 Task: Create a section Change Management Sprint and in the section, add a milestone Big Data Analytics Implementation in the project AgileGenie
Action: Mouse moved to (237, 470)
Screenshot: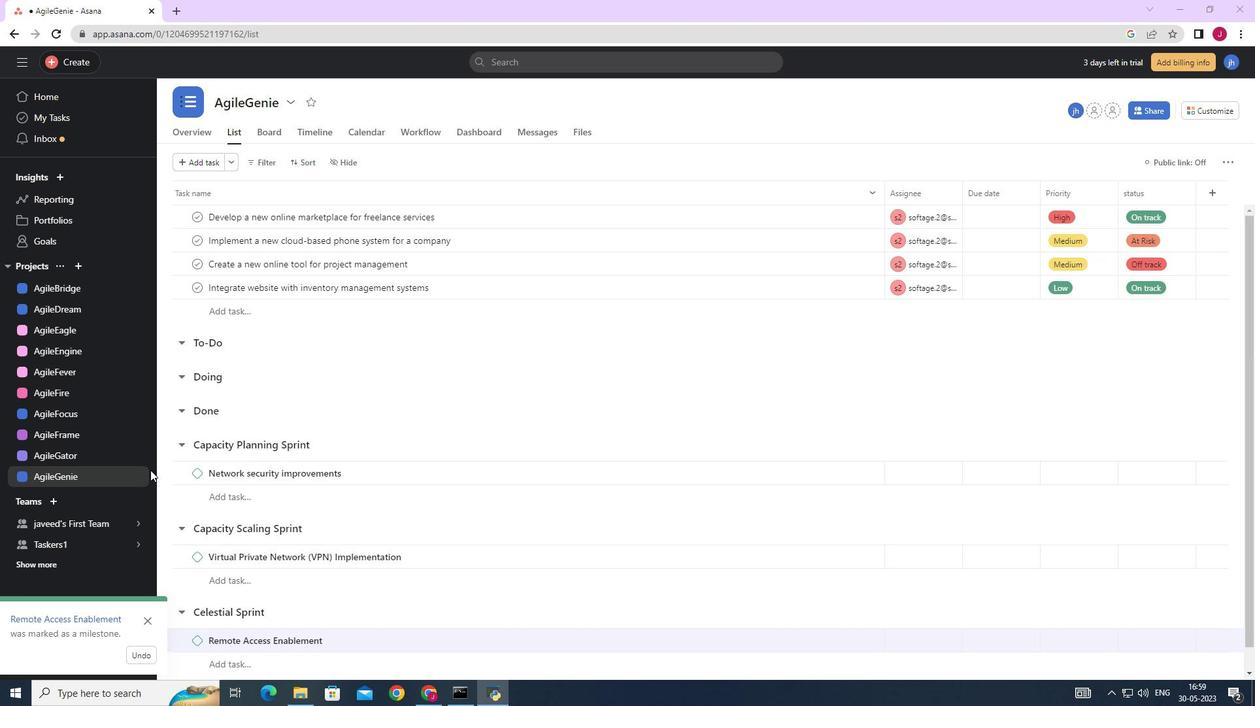 
Action: Mouse scrolled (237, 469) with delta (0, 0)
Screenshot: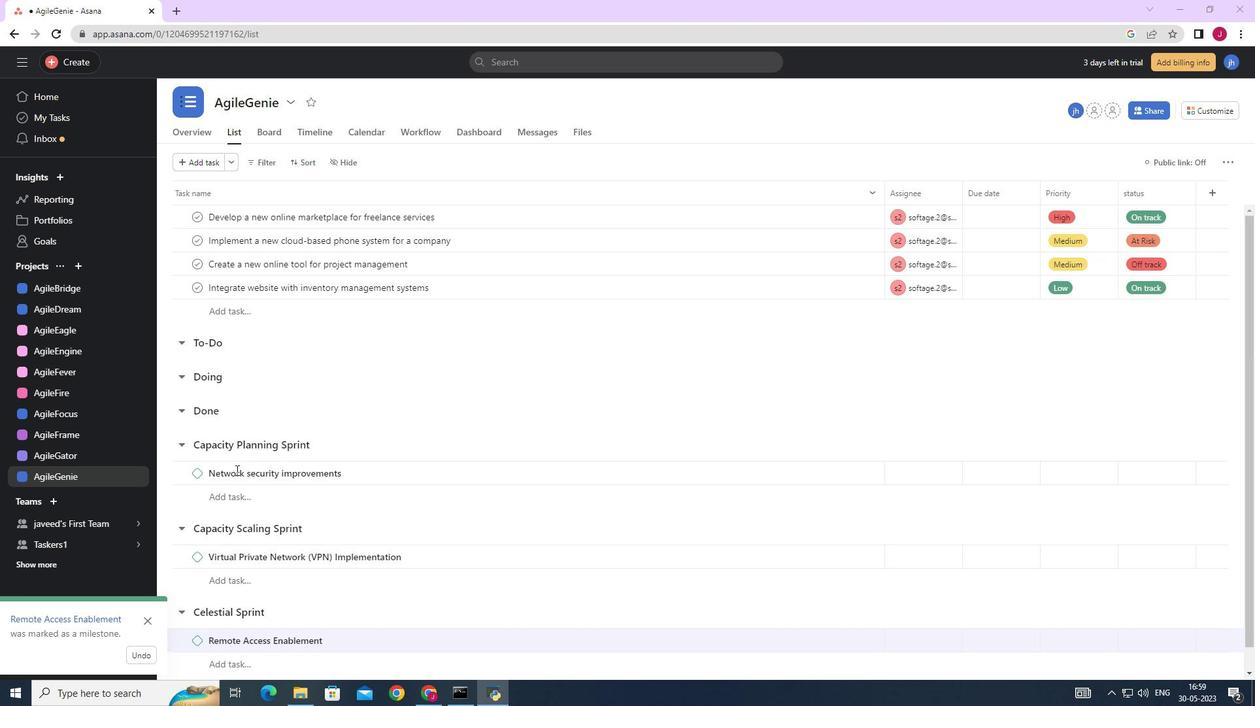 
Action: Mouse scrolled (237, 469) with delta (0, 0)
Screenshot: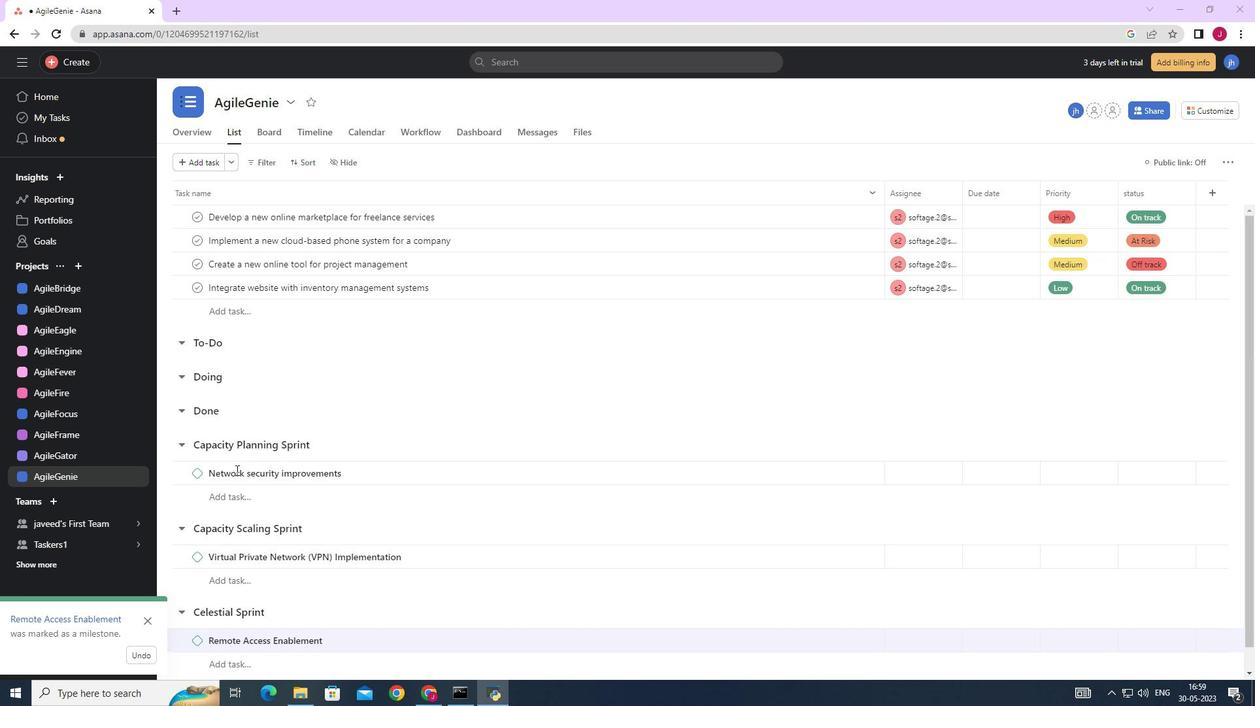 
Action: Mouse scrolled (237, 469) with delta (0, 0)
Screenshot: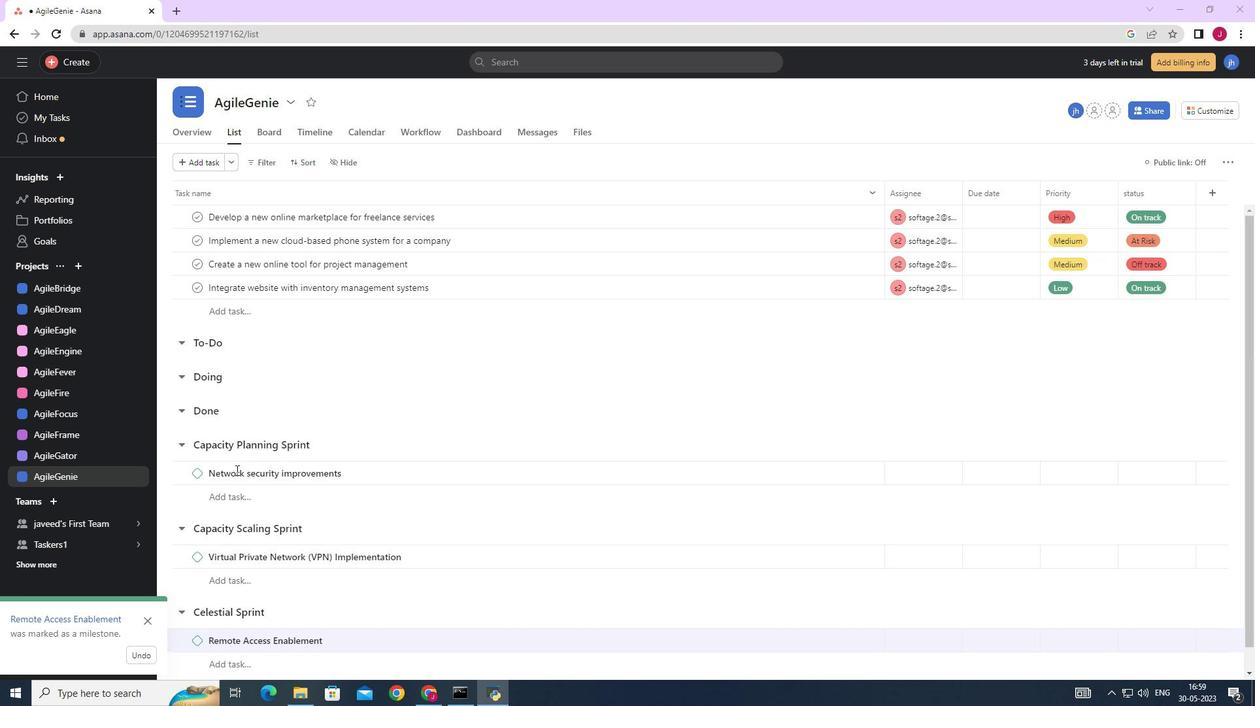 
Action: Mouse scrolled (237, 469) with delta (0, 0)
Screenshot: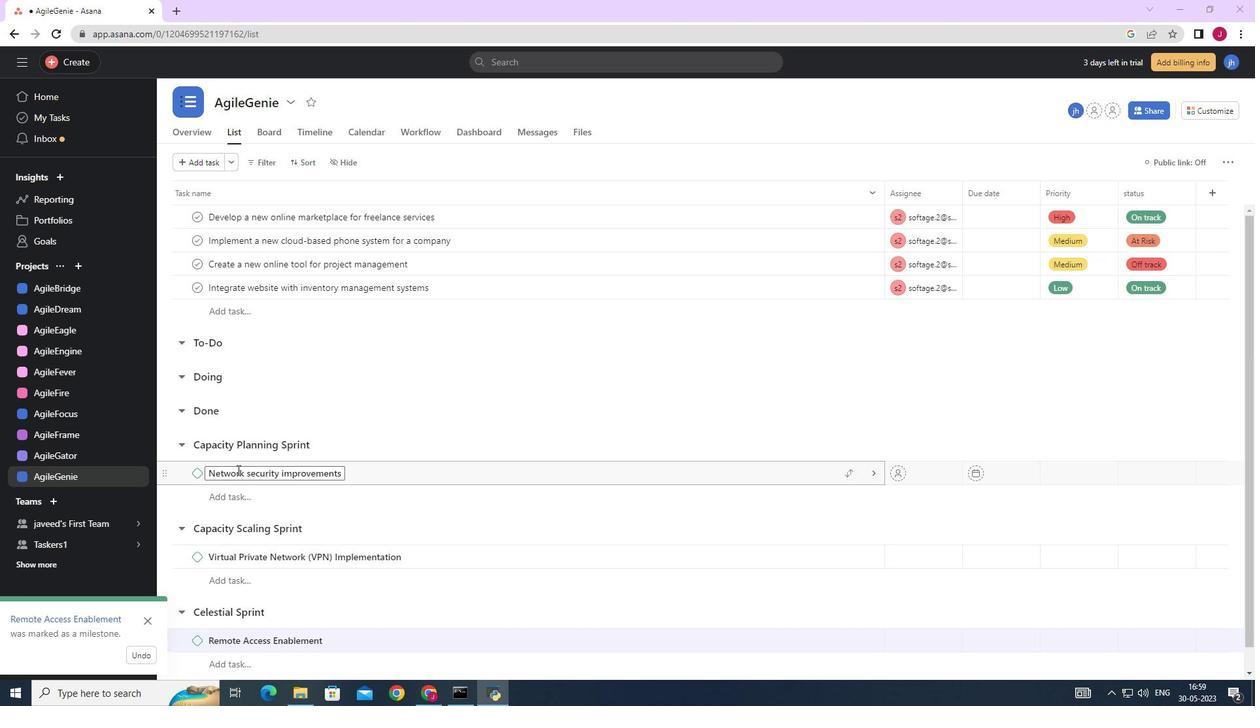 
Action: Mouse moved to (238, 470)
Screenshot: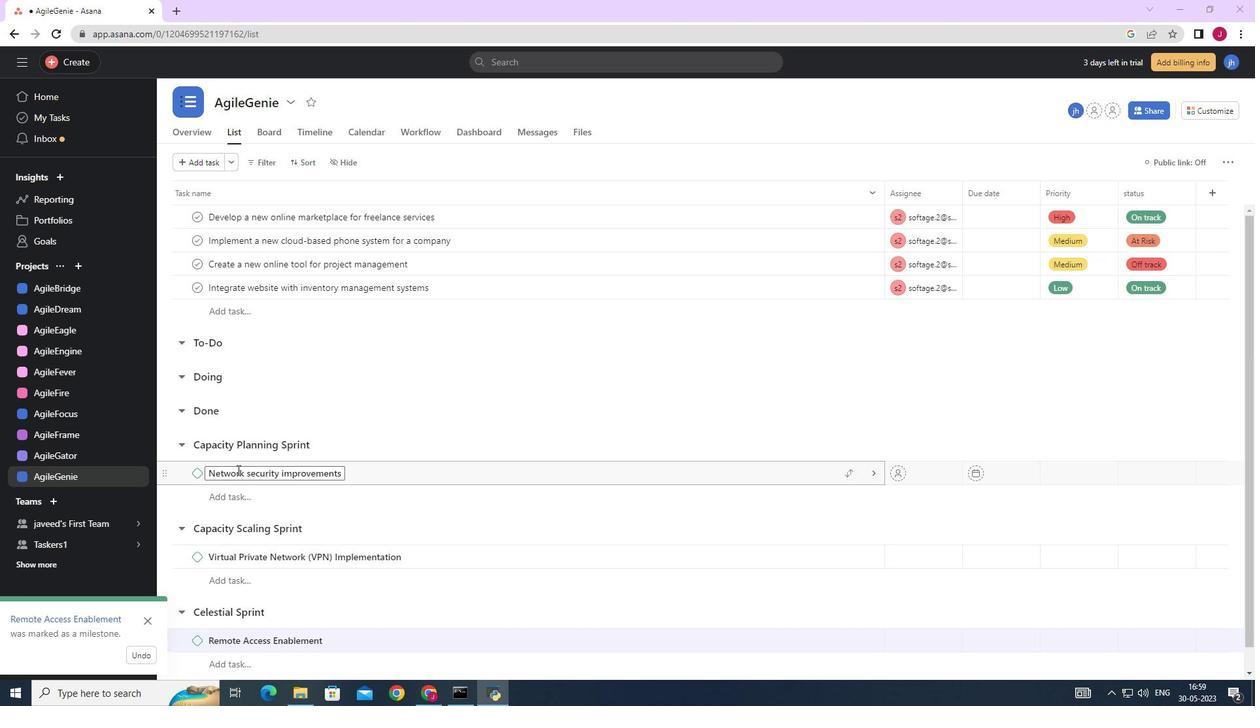 
Action: Mouse scrolled (238, 469) with delta (0, 0)
Screenshot: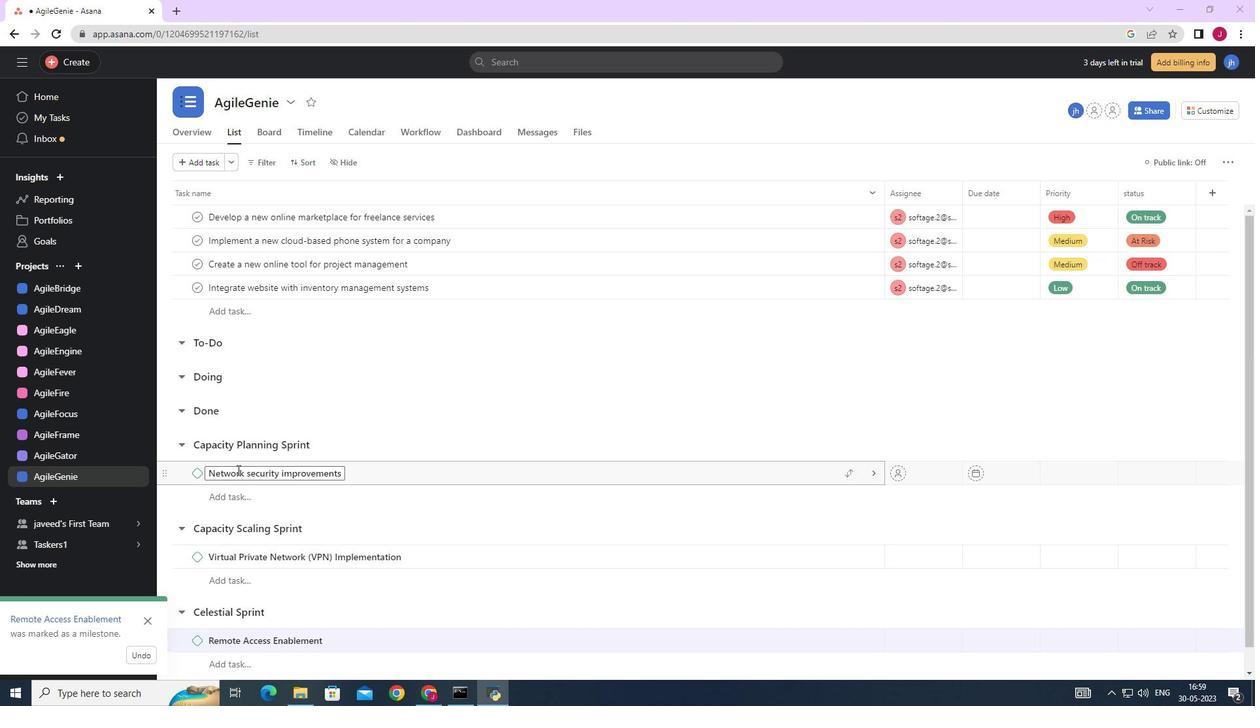 
Action: Mouse moved to (238, 469)
Screenshot: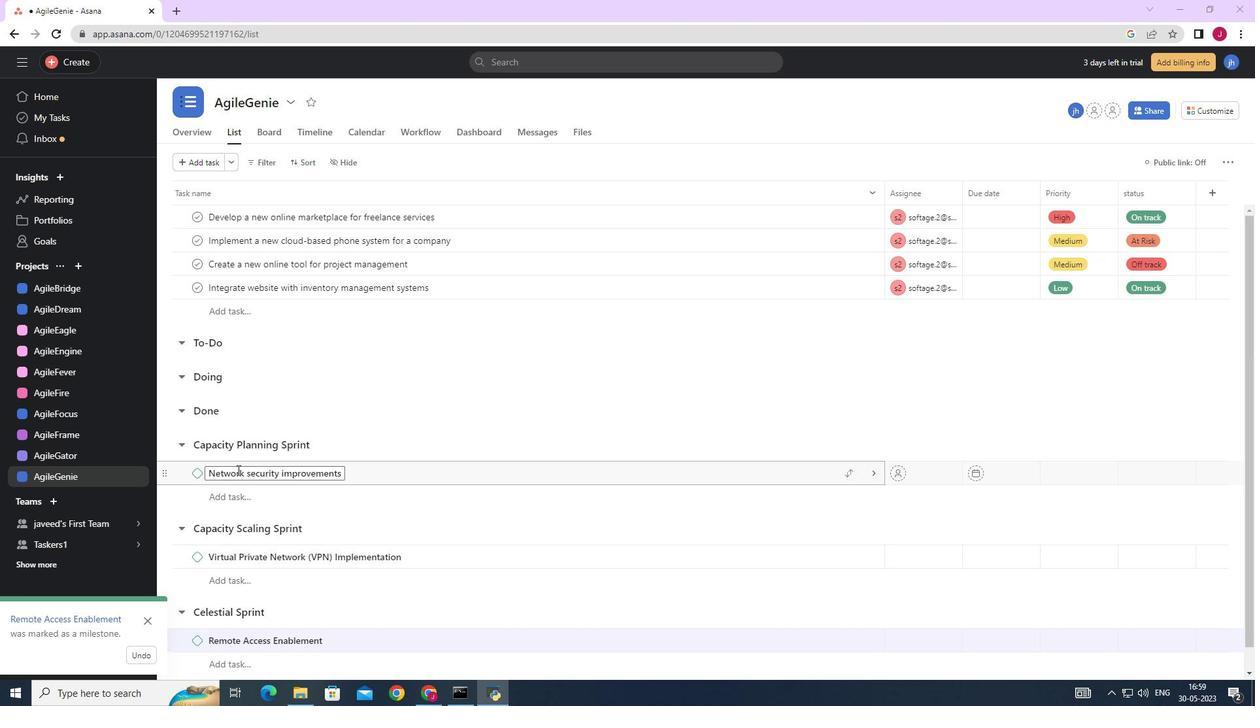 
Action: Mouse scrolled (238, 468) with delta (0, 0)
Screenshot: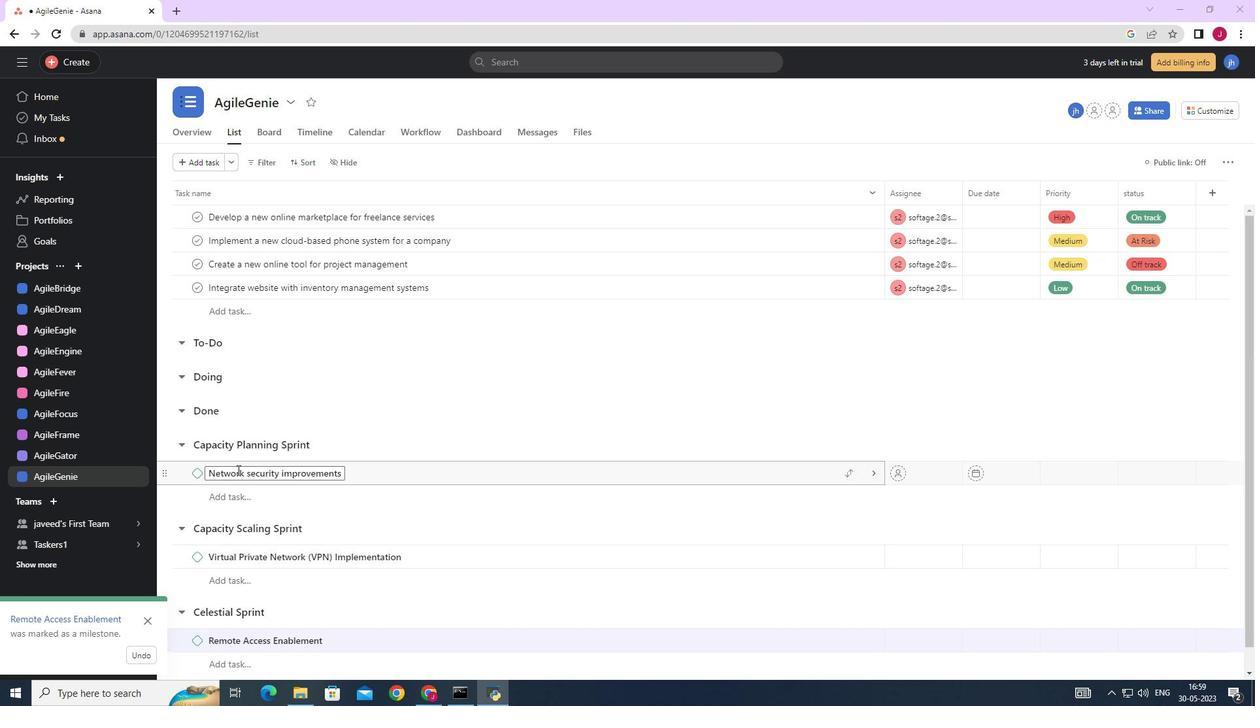
Action: Mouse moved to (255, 540)
Screenshot: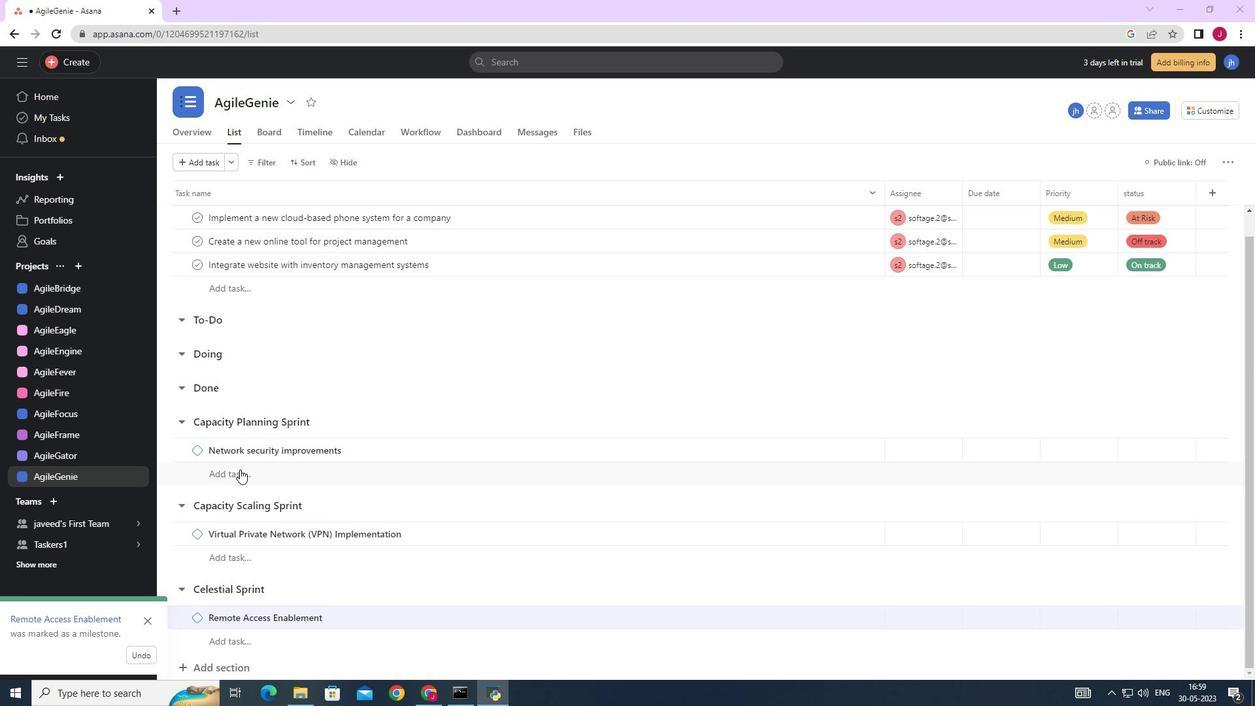 
Action: Mouse scrolled (244, 468) with delta (0, 0)
Screenshot: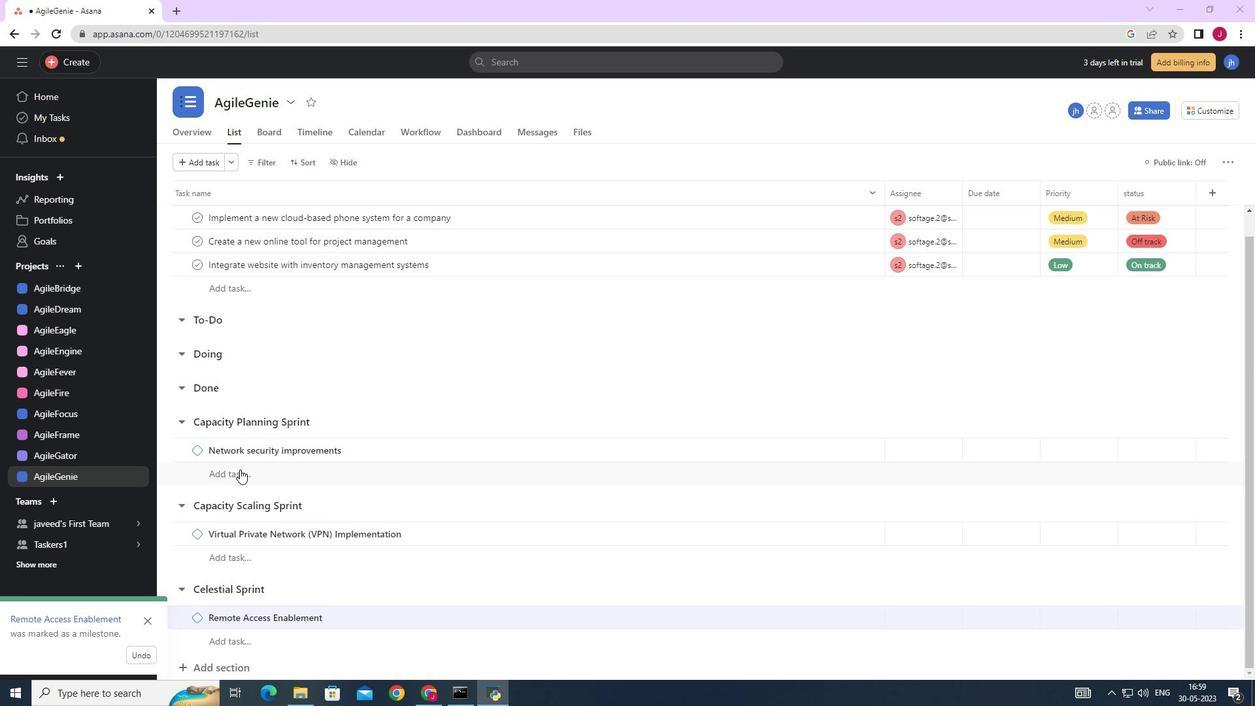 
Action: Mouse moved to (255, 551)
Screenshot: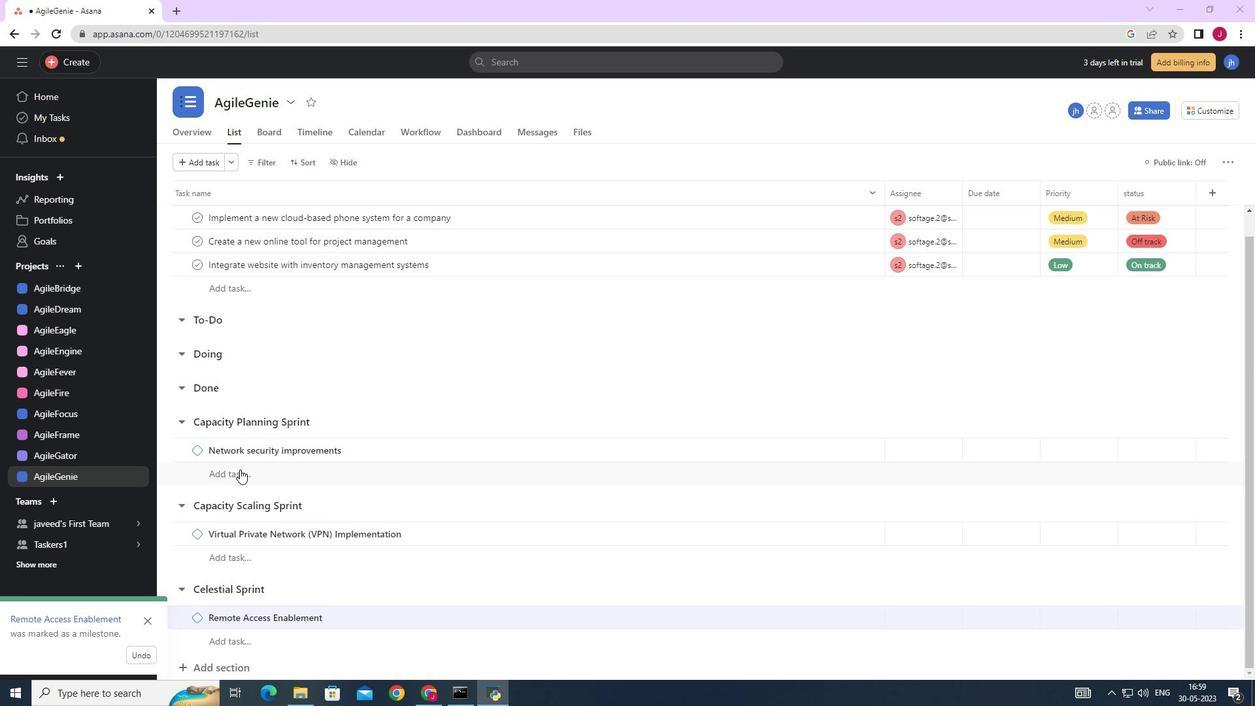 
Action: Mouse scrolled (249, 472) with delta (0, 0)
Screenshot: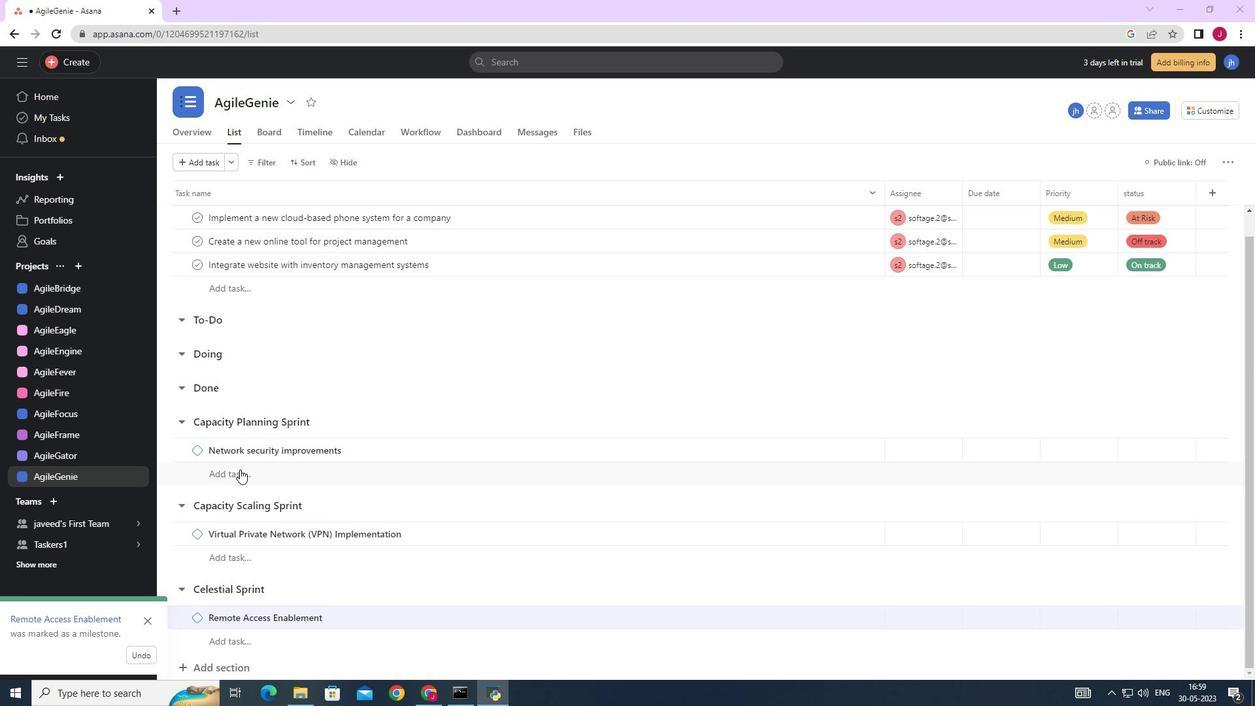 
Action: Mouse moved to (255, 561)
Screenshot: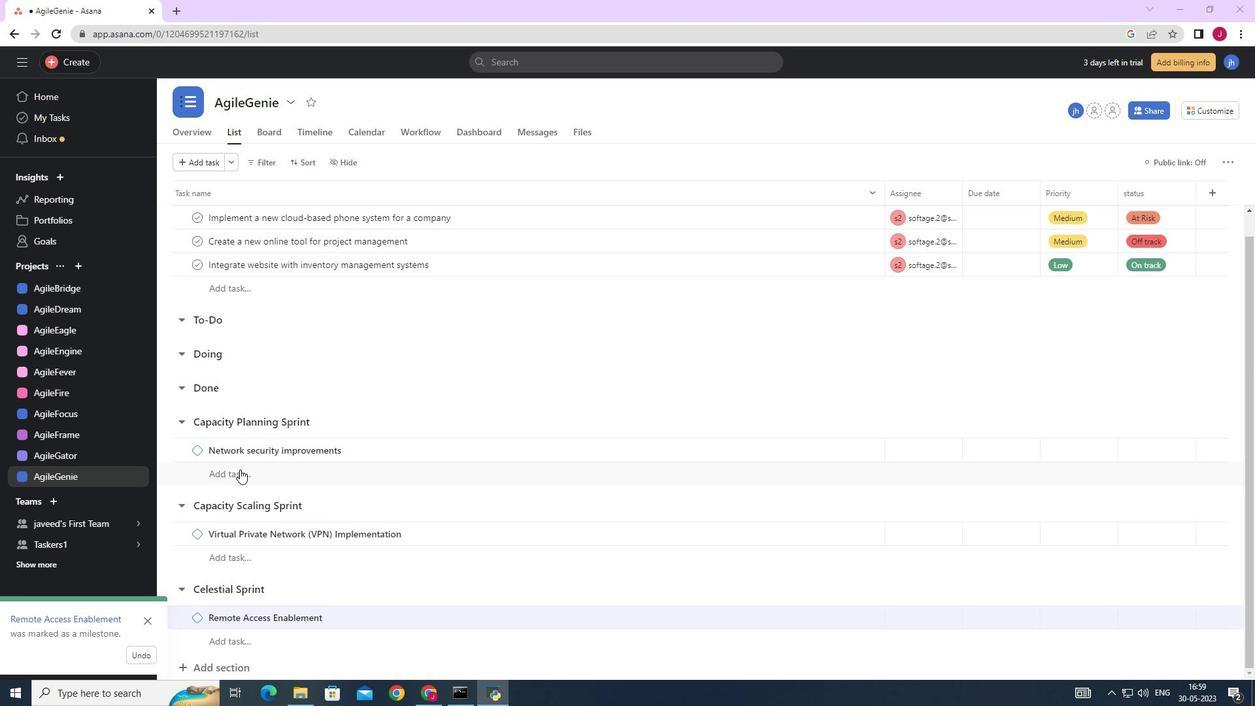 
Action: Mouse scrolled (249, 477) with delta (0, 0)
Screenshot: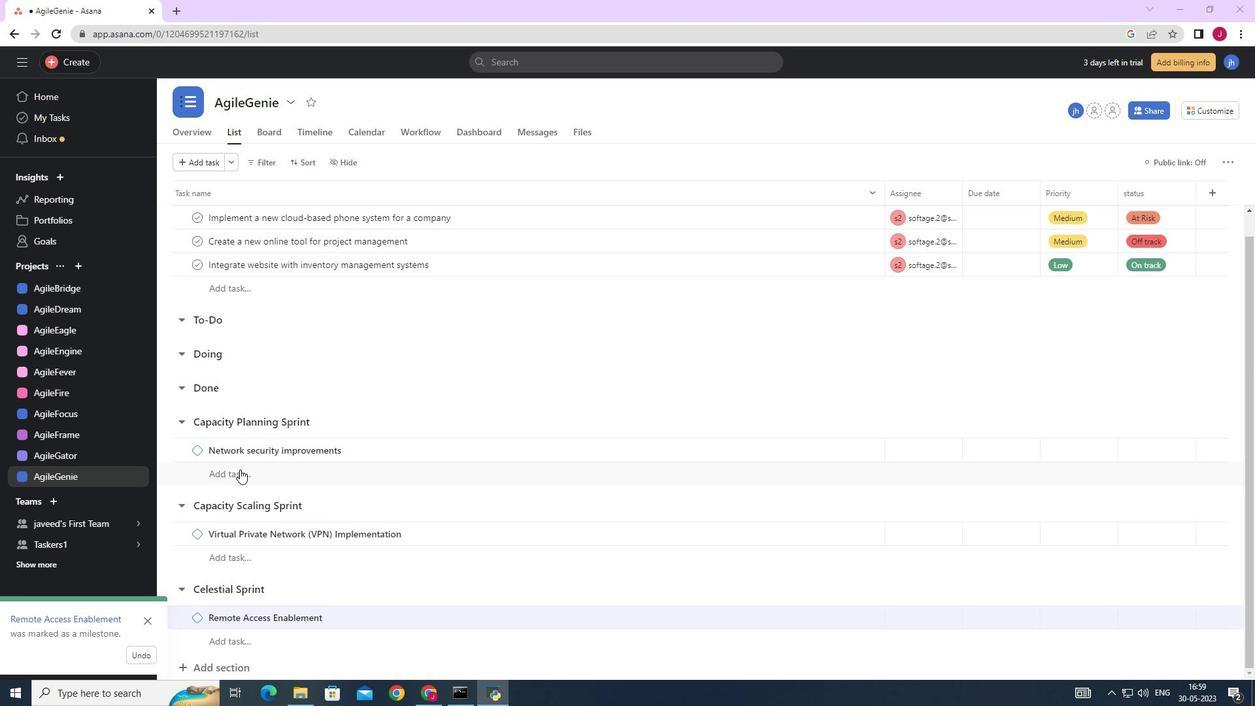 
Action: Mouse moved to (234, 663)
Screenshot: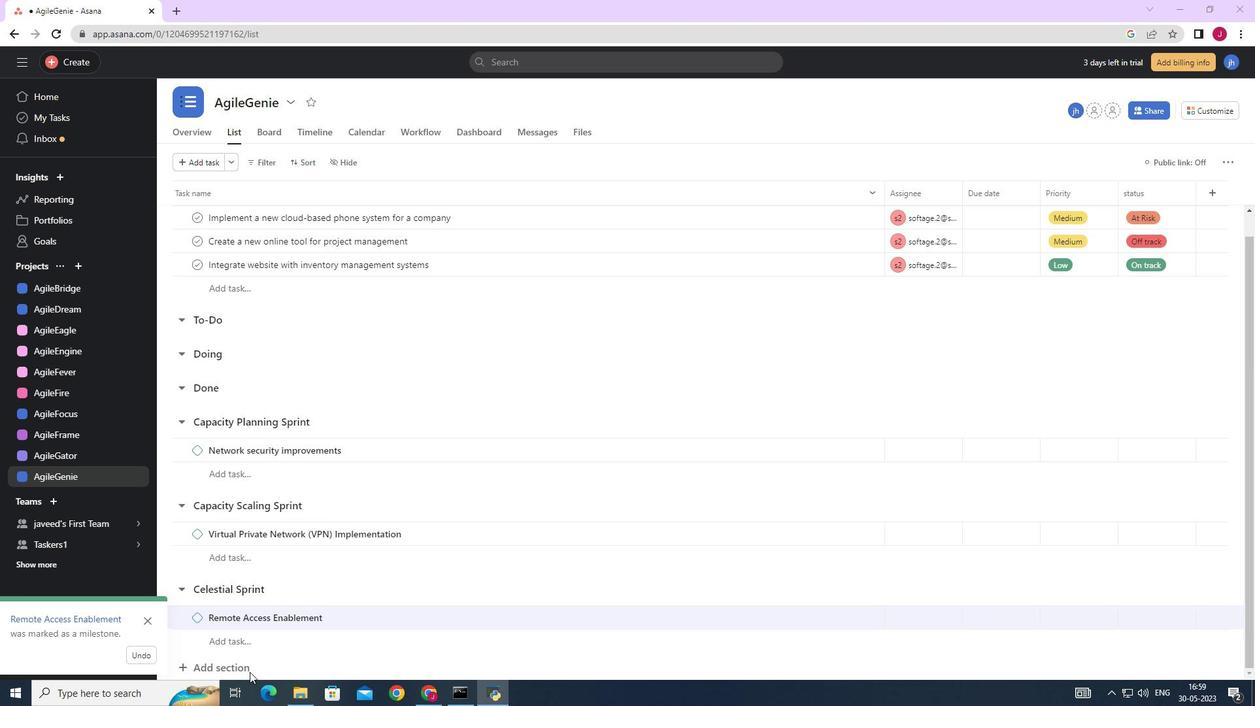 
Action: Mouse pressed left at (234, 663)
Screenshot: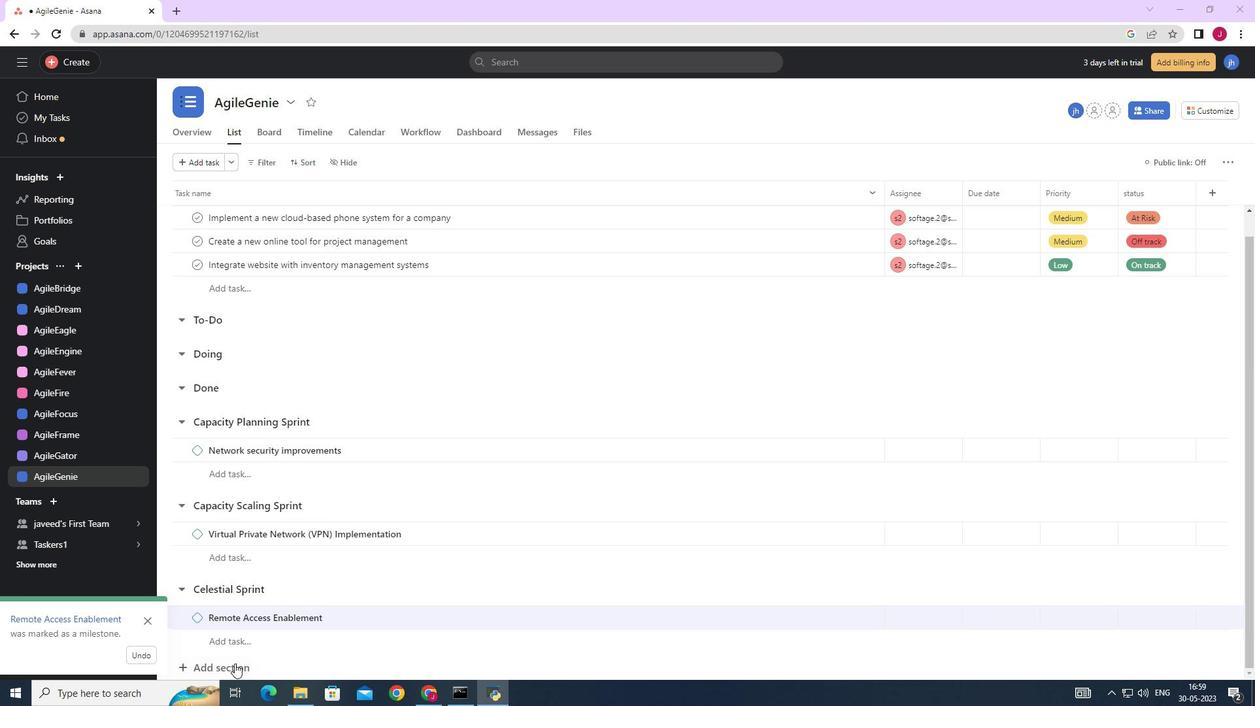 
Action: Mouse moved to (250, 623)
Screenshot: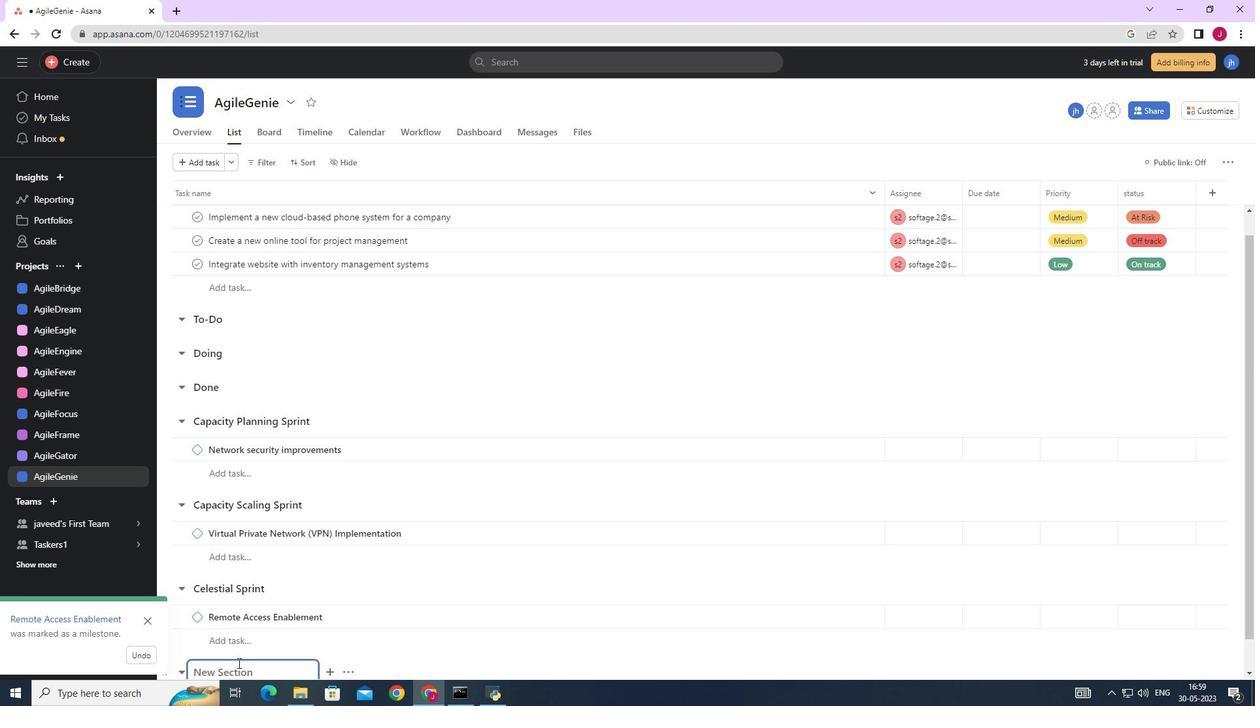 
Action: Mouse scrolled (250, 622) with delta (0, 0)
Screenshot: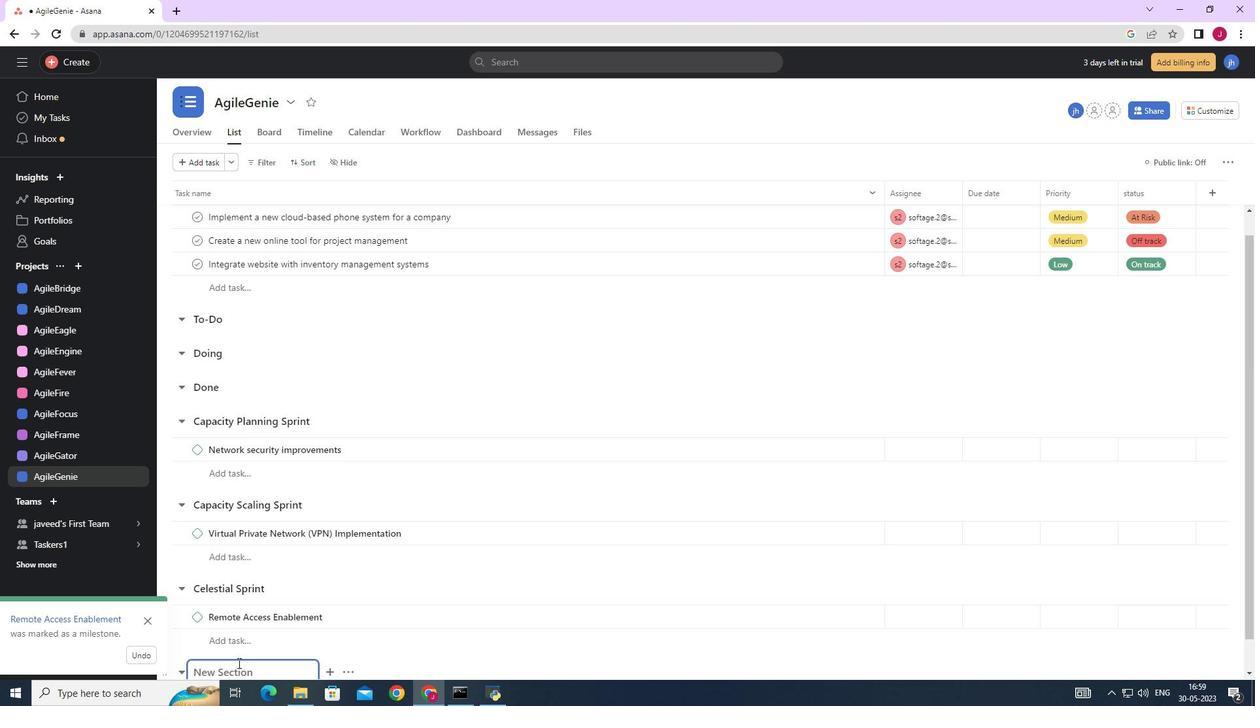 
Action: Mouse scrolled (250, 622) with delta (0, 0)
Screenshot: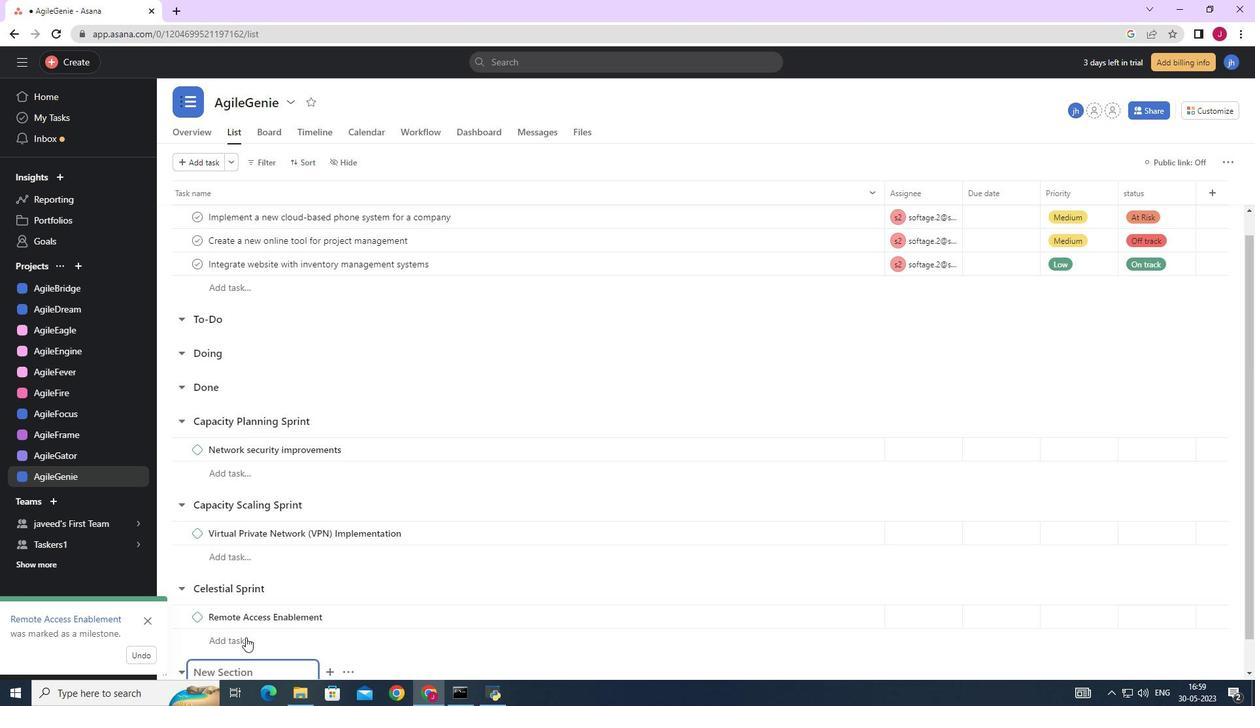 
Action: Mouse scrolled (250, 622) with delta (0, 0)
Screenshot: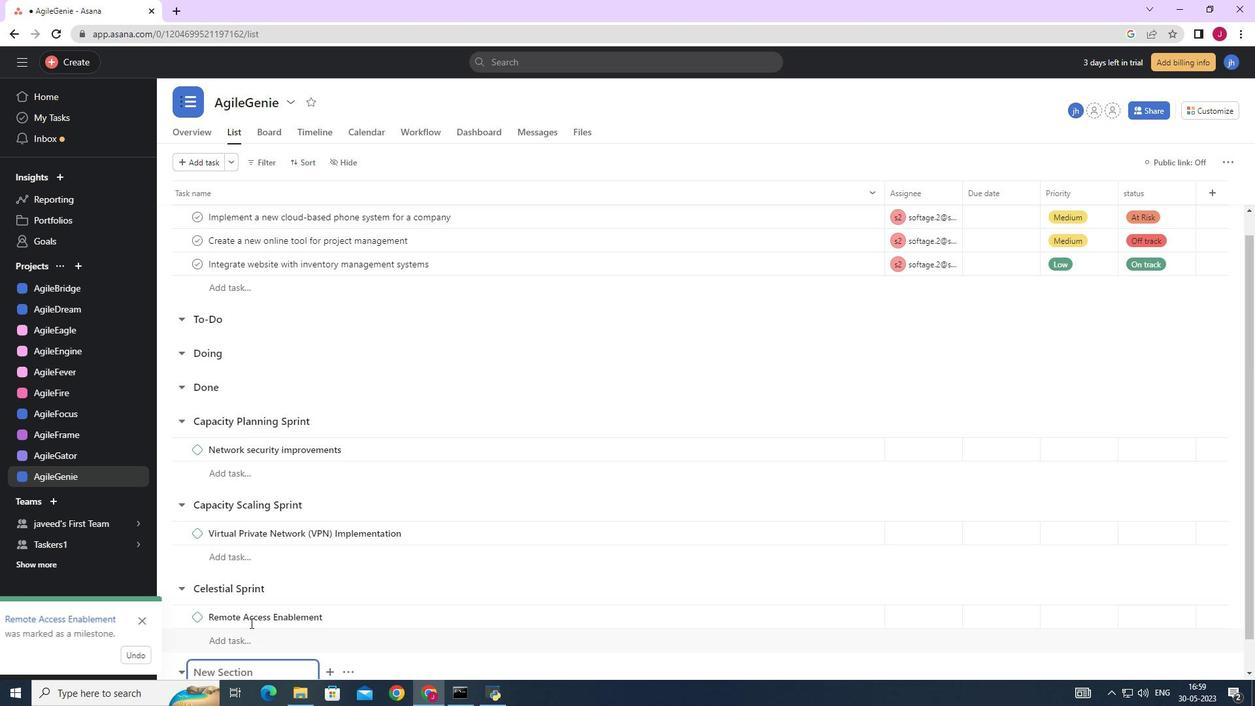 
Action: Mouse moved to (250, 621)
Screenshot: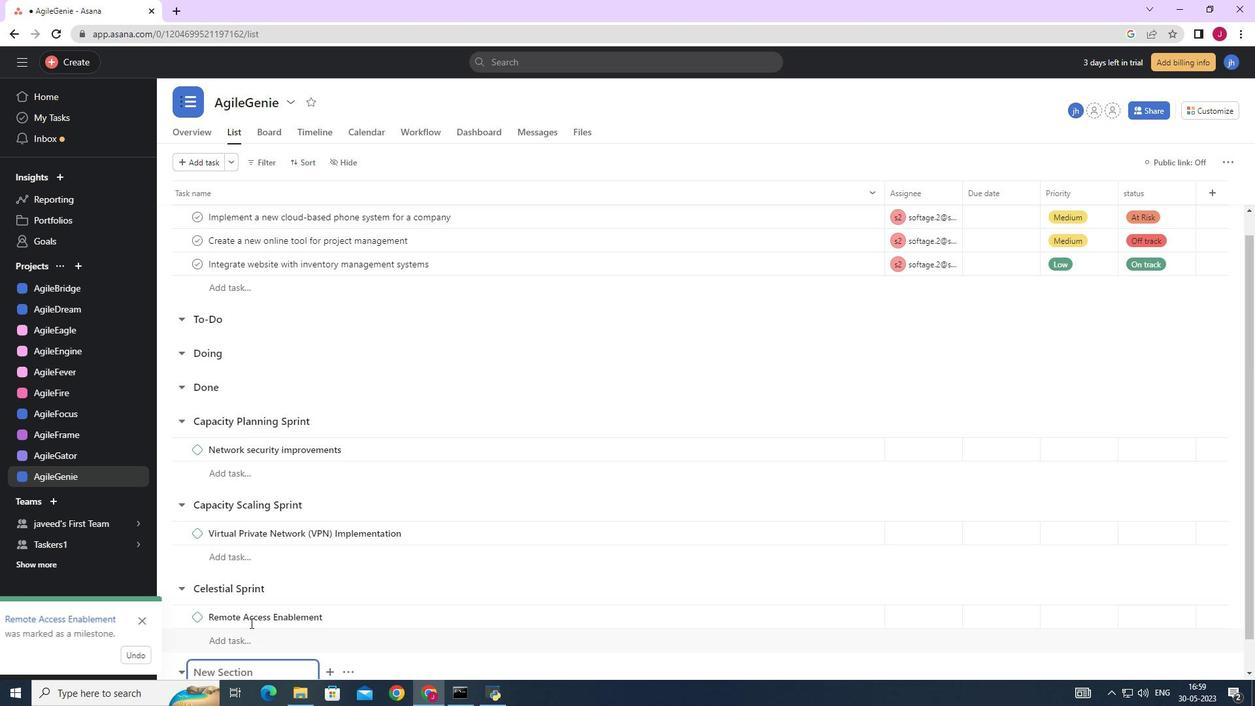 
Action: Mouse scrolled (250, 622) with delta (0, 0)
Screenshot: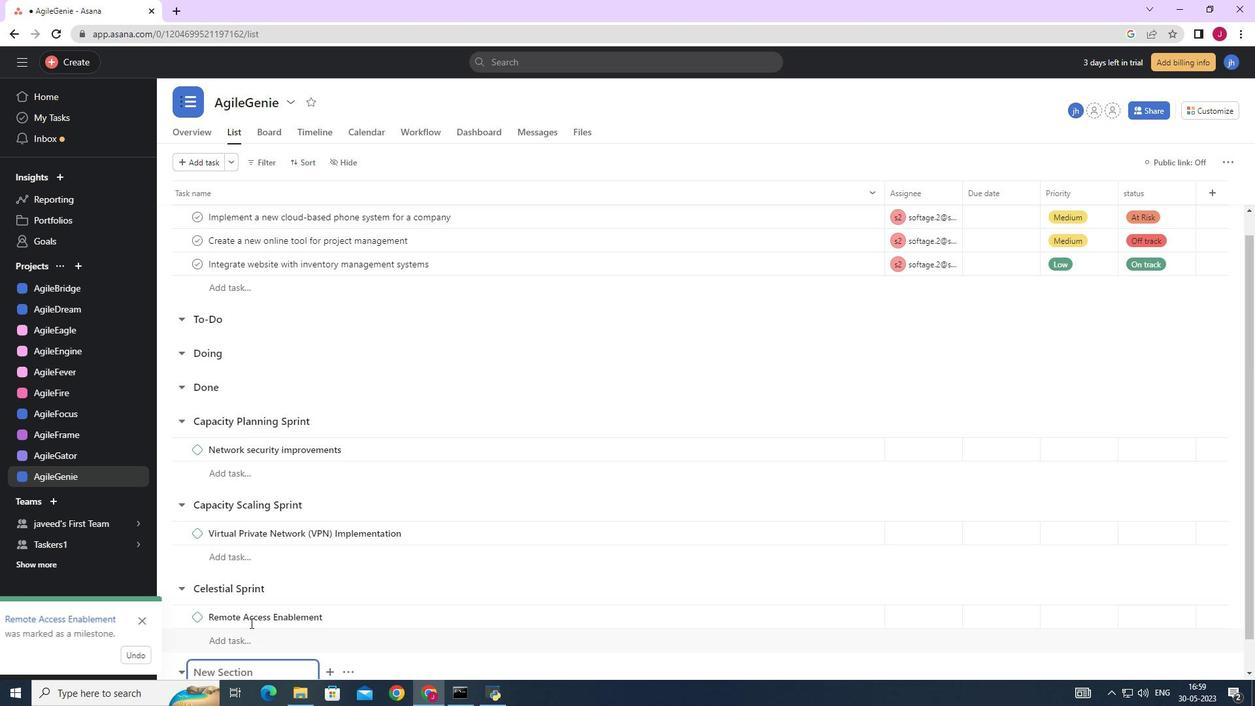 
Action: Mouse moved to (250, 619)
Screenshot: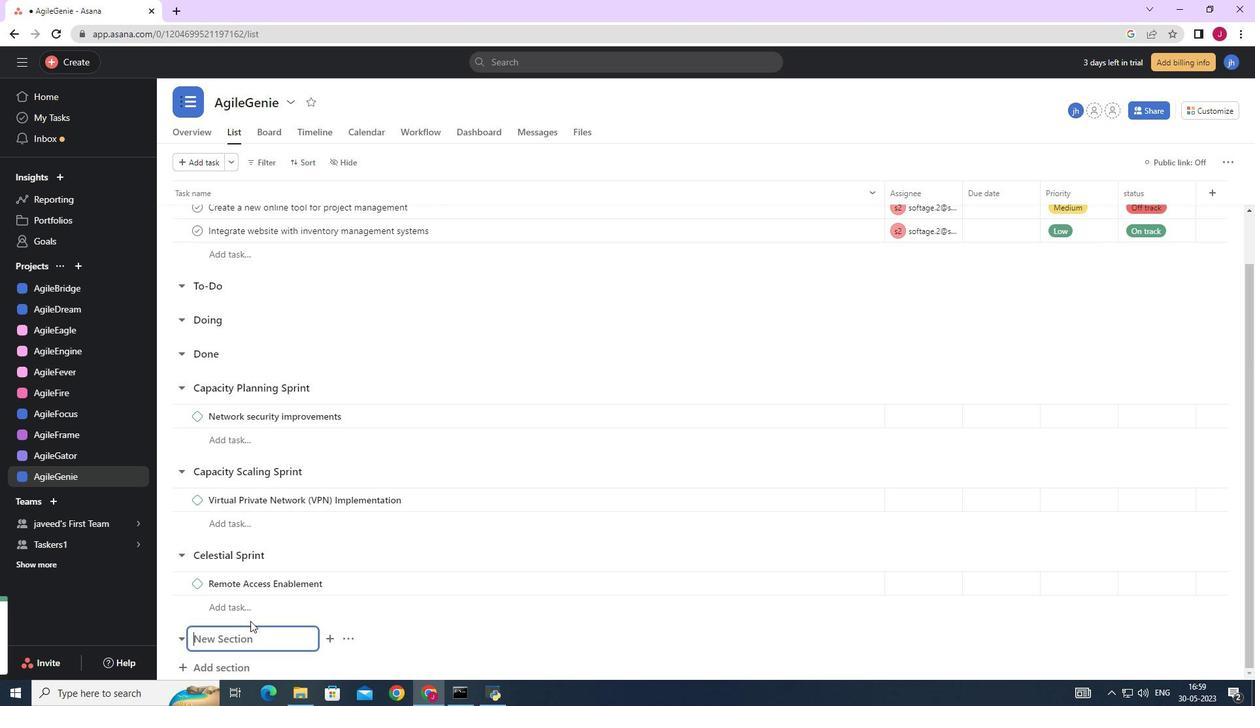 
Action: Mouse scrolled (250, 618) with delta (0, 0)
Screenshot: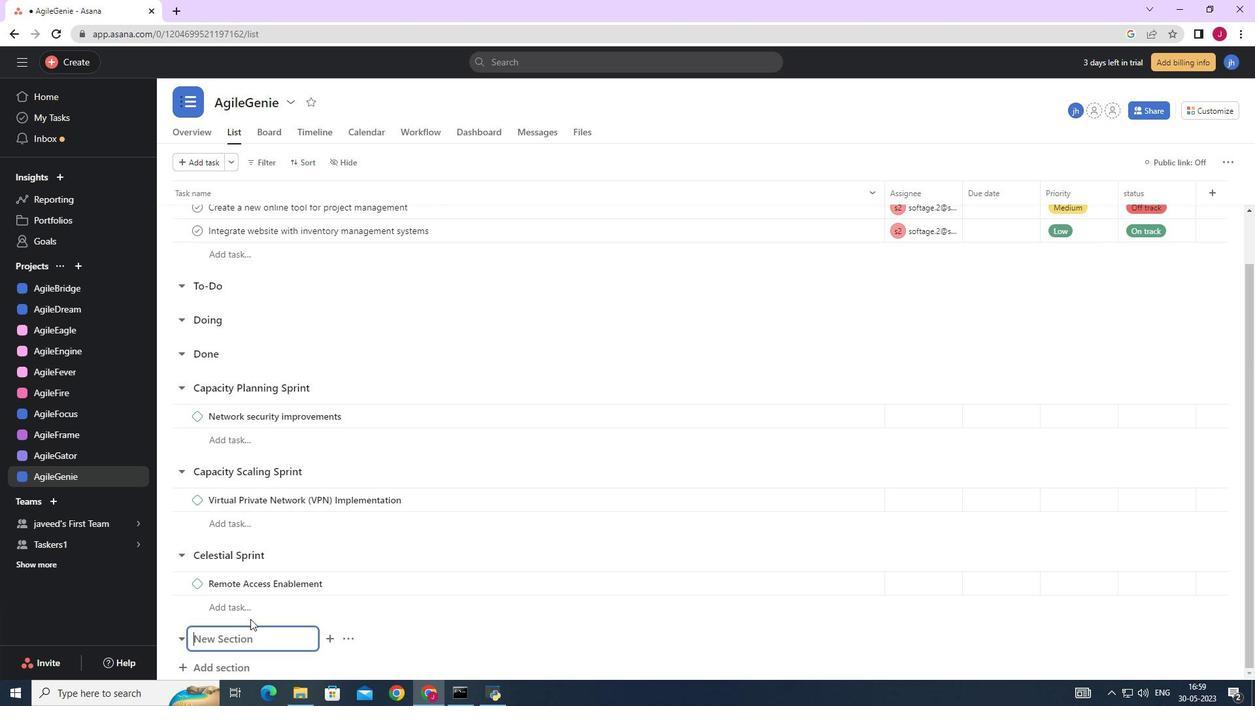 
Action: Mouse scrolled (250, 618) with delta (0, 0)
Screenshot: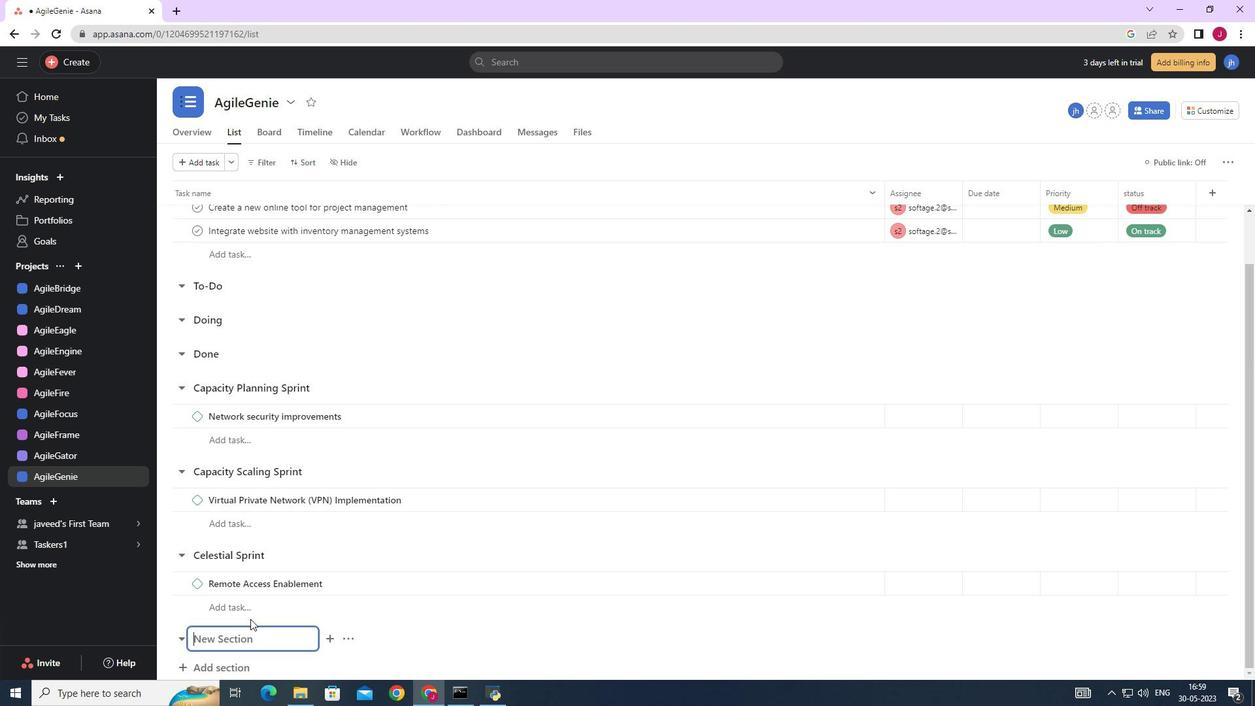 
Action: Mouse scrolled (250, 618) with delta (0, 0)
Screenshot: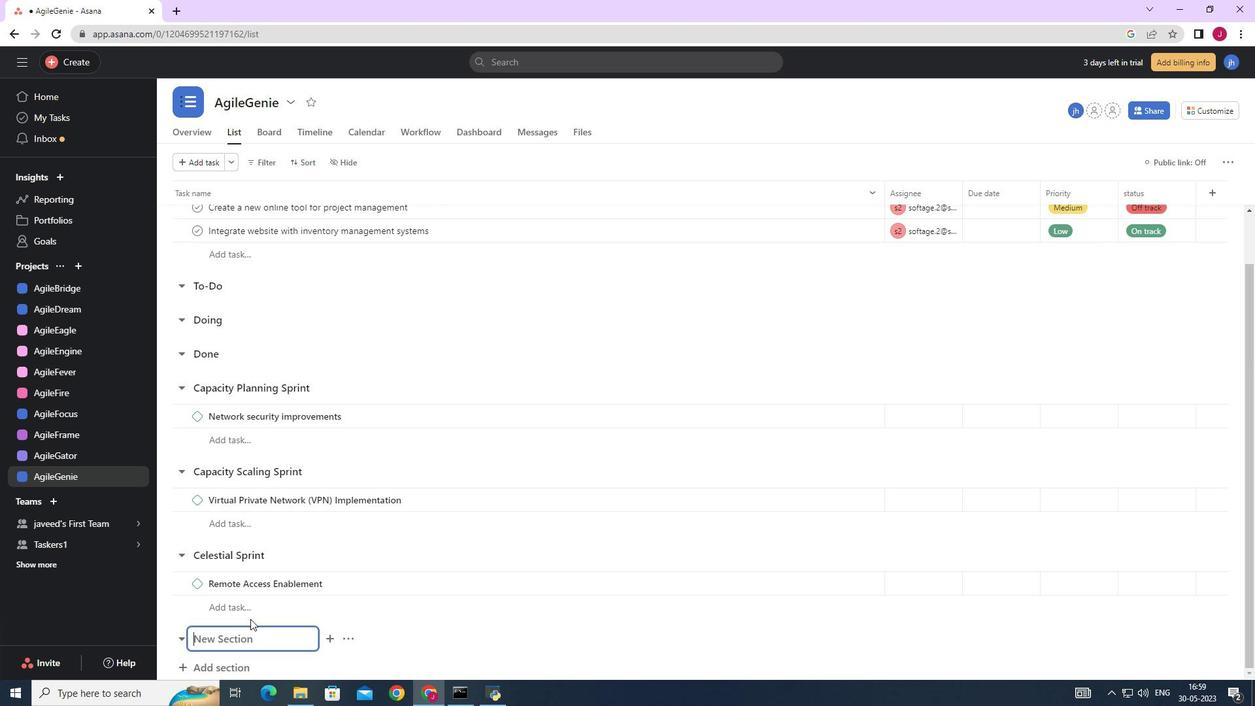 
Action: Mouse scrolled (250, 618) with delta (0, 0)
Screenshot: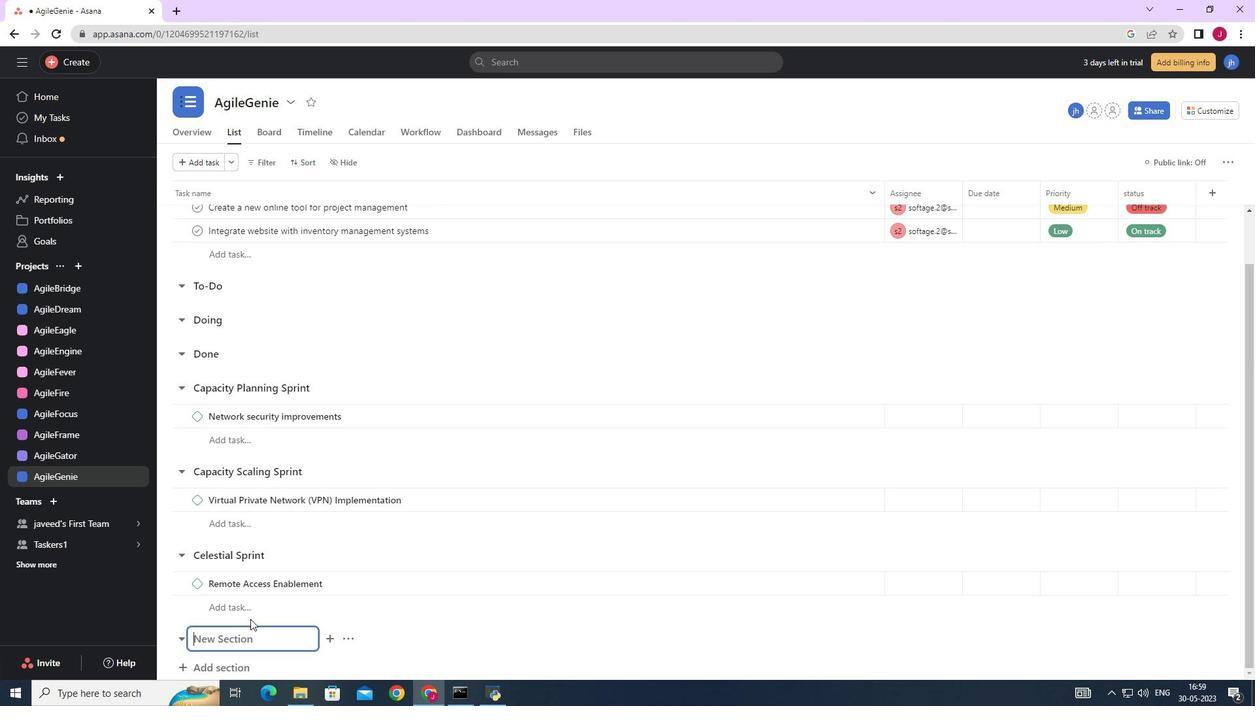 
Action: Mouse scrolled (250, 618) with delta (0, 0)
Screenshot: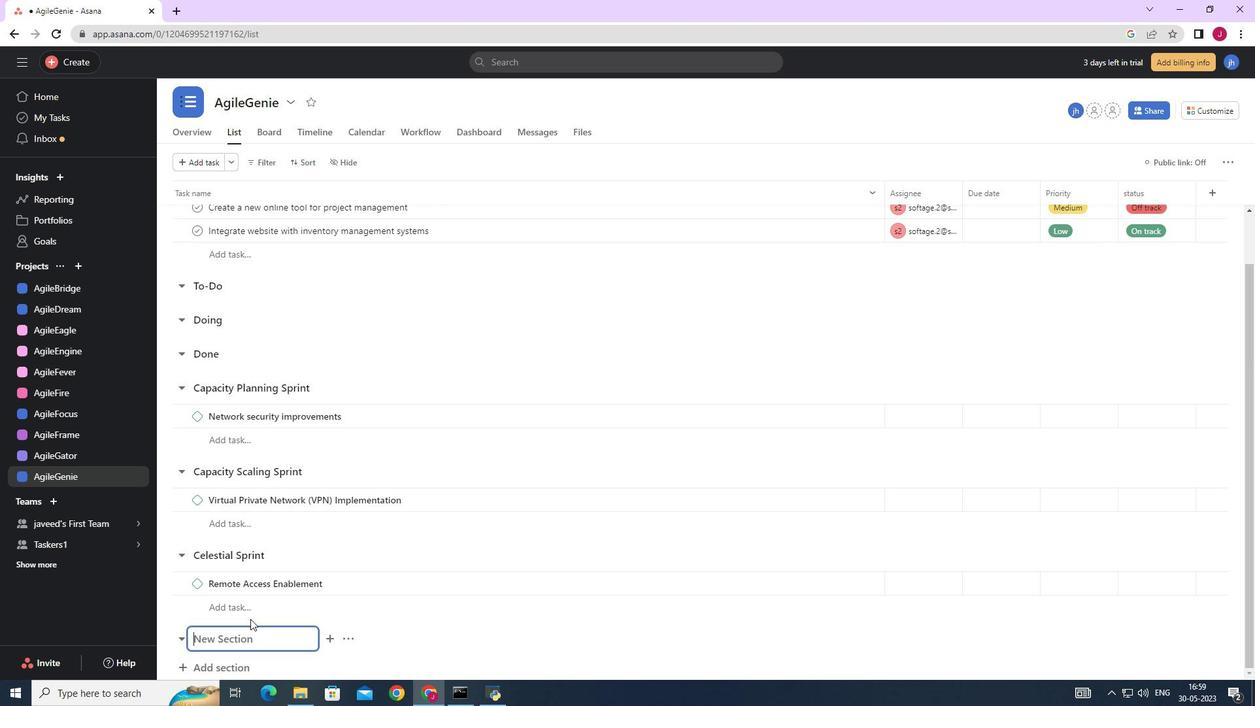 
Action: Mouse moved to (238, 637)
Screenshot: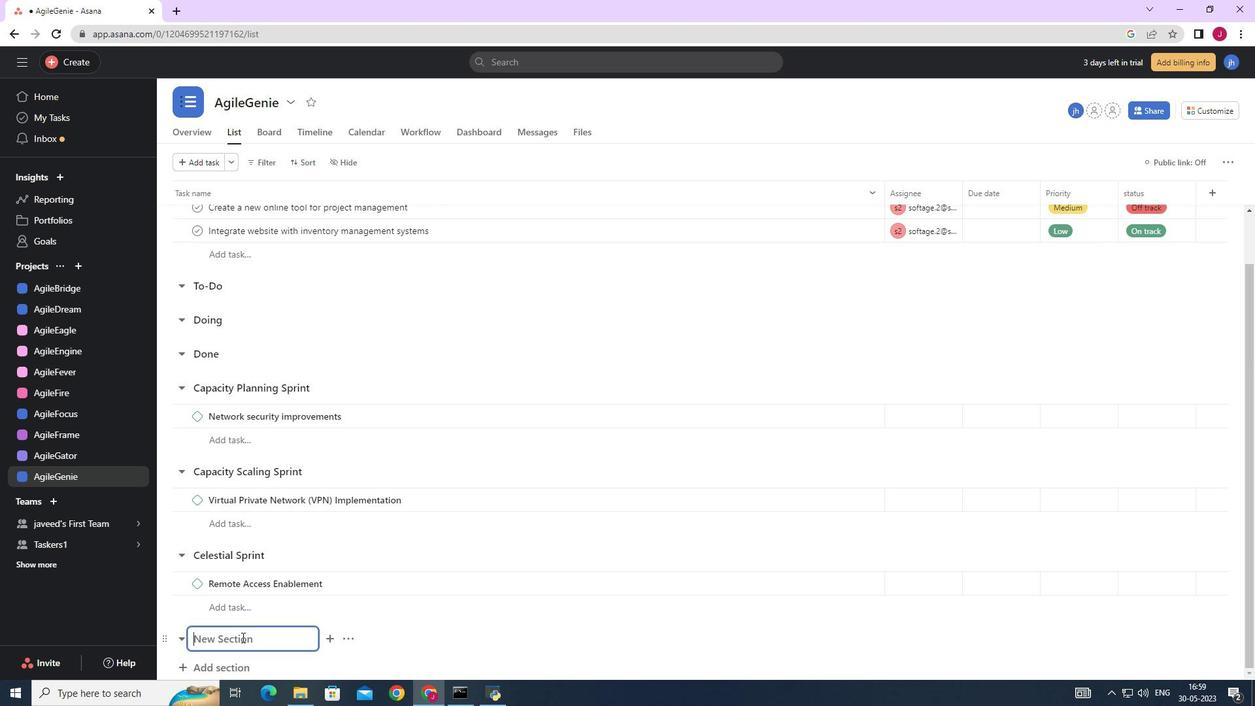 
Action: Key pressed <Key.caps_lock>C<Key.caps_lock>hange<Key.space><Key.caps_lock>M<Key.caps_lock>anagement<Key.space><Key.caps_lock>S<Key.caps_lock>print<Key.enter><Key.caps_lock>B<Key.caps_lock>ig<Key.space><Key.caps_lock>D<Key.caps_lock>ata<Key.space><Key.caps_lock>A<Key.caps_lock>nalytics<Key.space><Key.caps_lock>I<Key.caps_lock>mplementation
Screenshot: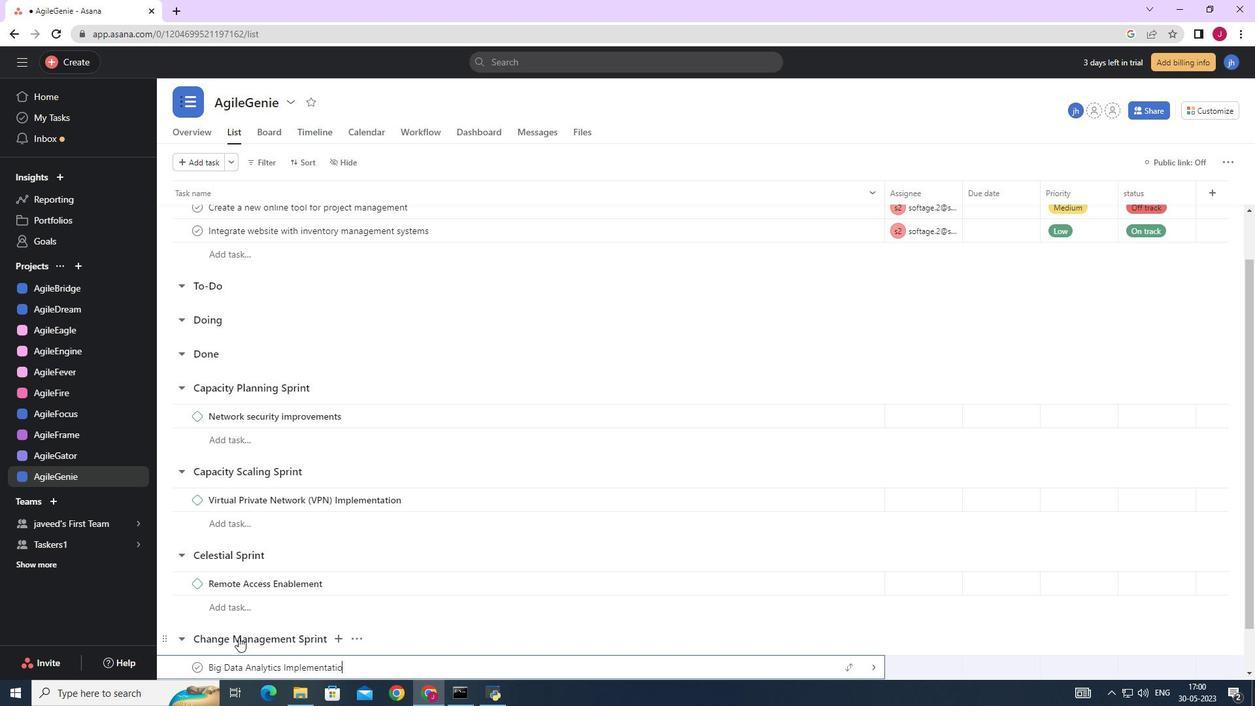 
Action: Mouse moved to (873, 668)
Screenshot: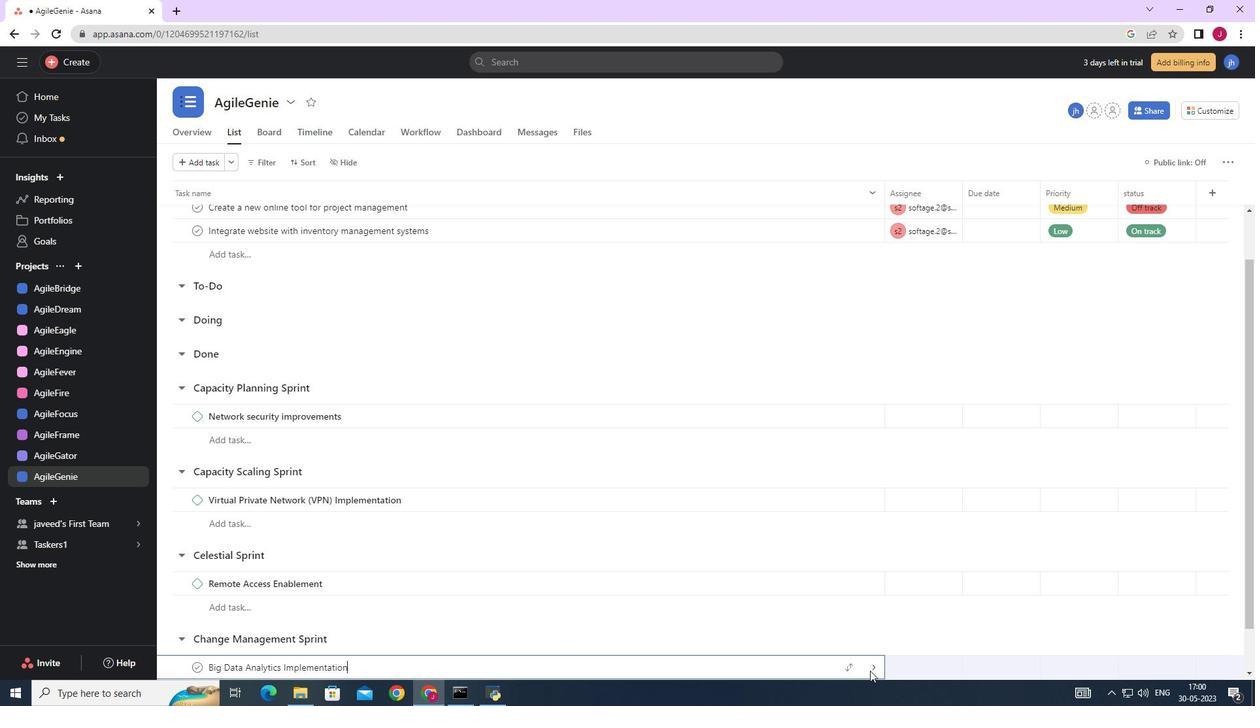 
Action: Mouse pressed left at (873, 668)
Screenshot: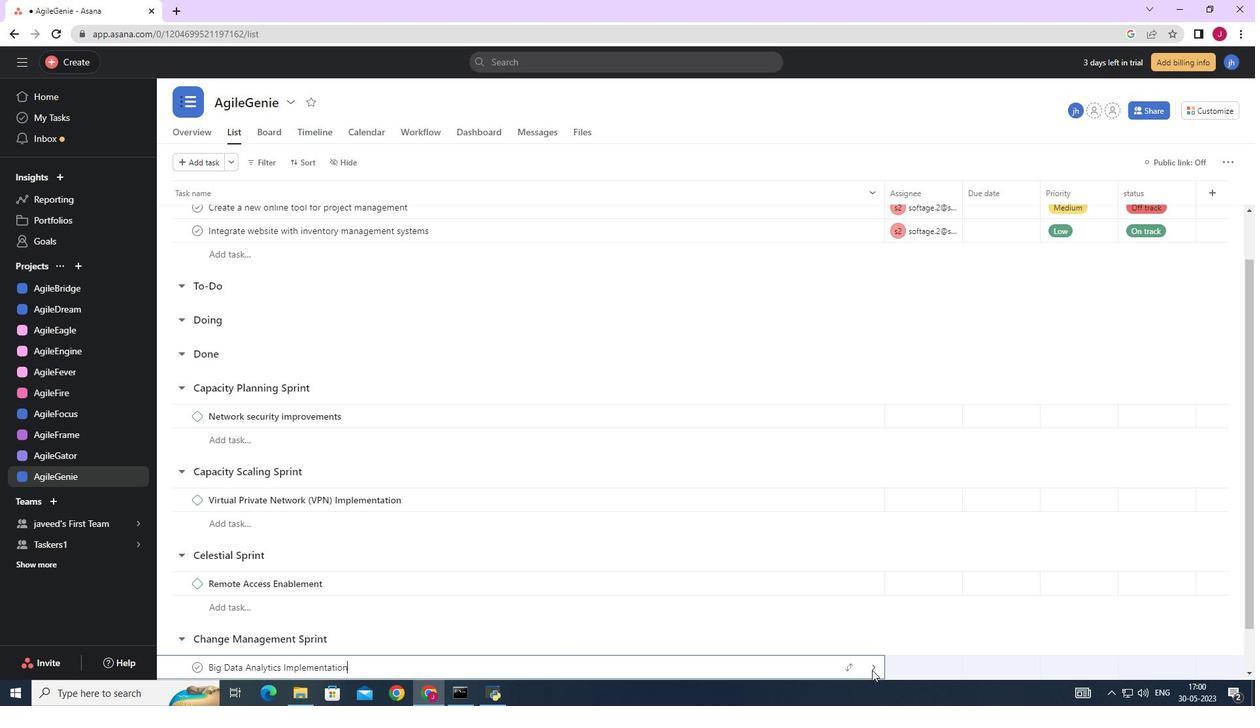 
Action: Mouse moved to (1209, 163)
Screenshot: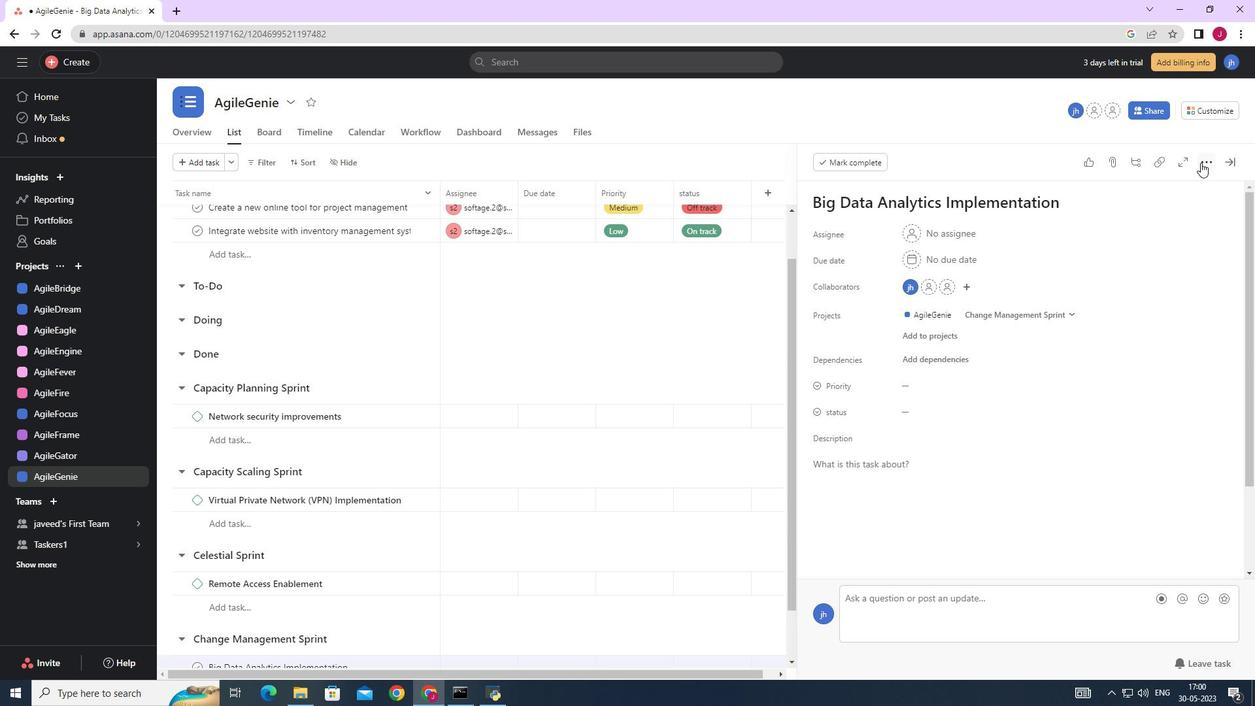 
Action: Mouse pressed left at (1209, 163)
Screenshot: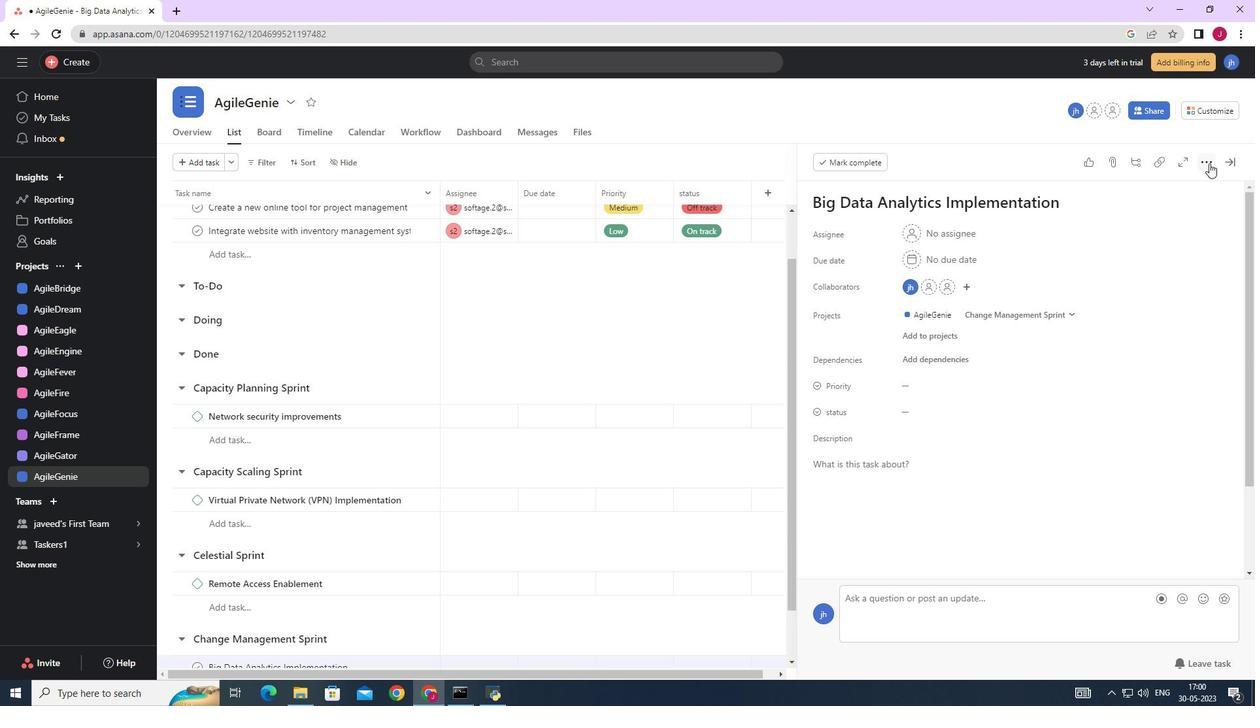 
Action: Mouse moved to (1107, 213)
Screenshot: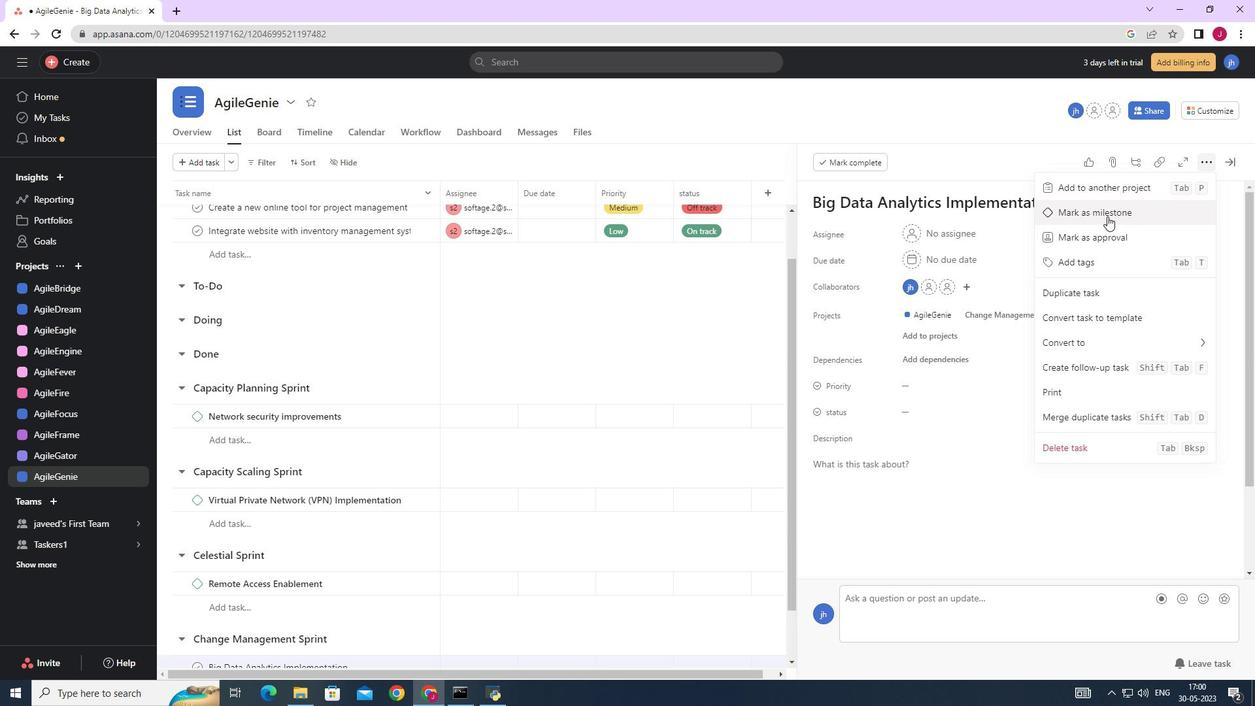 
Action: Mouse pressed left at (1107, 213)
Screenshot: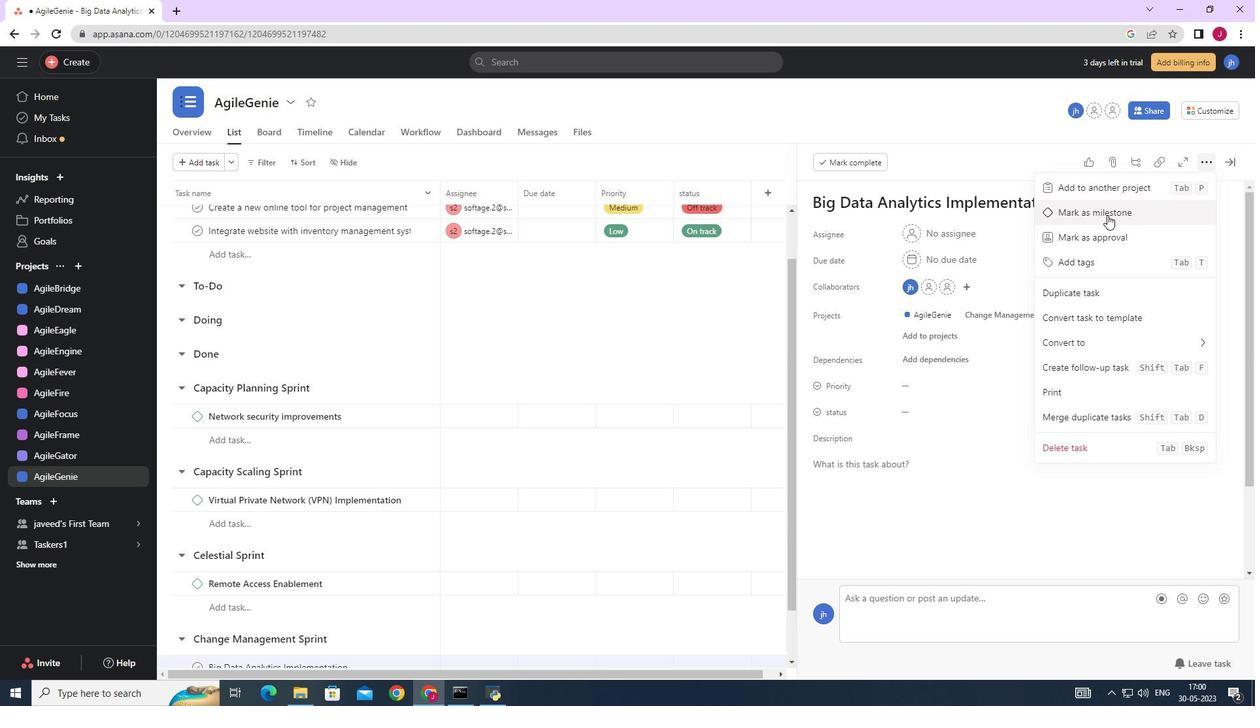 
Action: Mouse moved to (1231, 162)
Screenshot: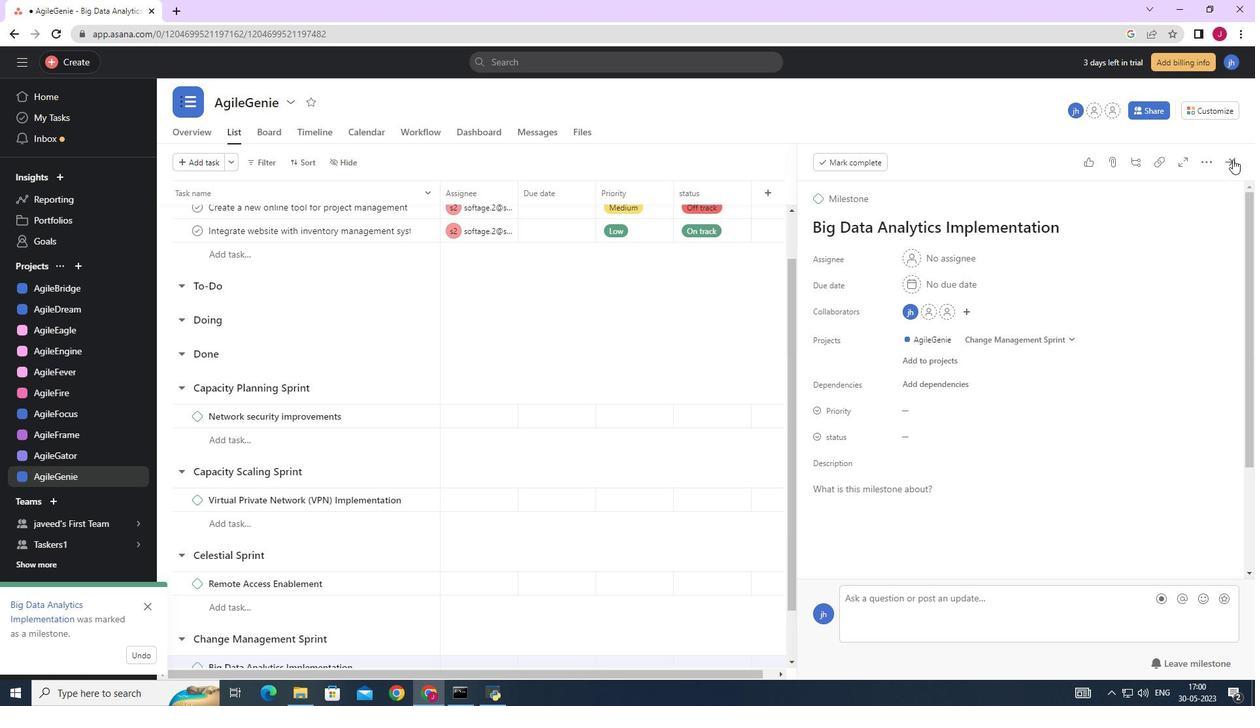 
Action: Mouse pressed left at (1231, 162)
Screenshot: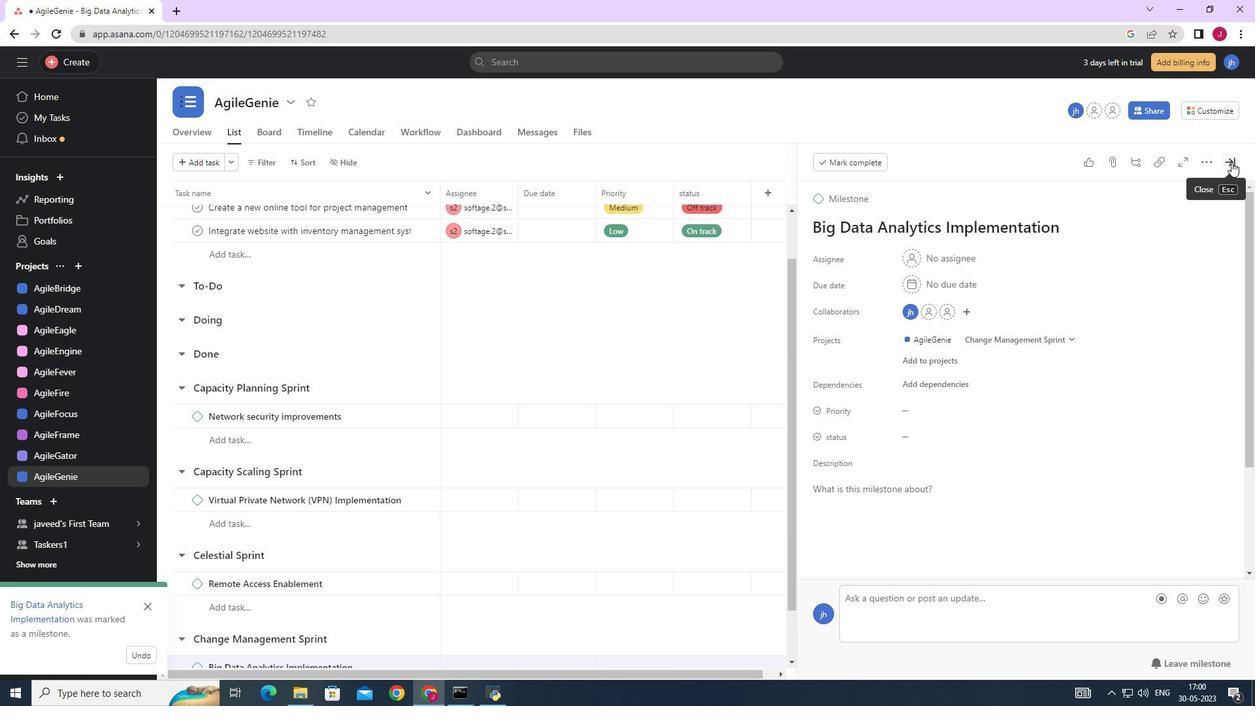 
